 Task: Create Card Cybersecurity Review in Board Customer Feedback Management Best Practices to Workspace Accelerator Programs. Create Card Sociology Conference Review in Board Content Curation and Aggregation to Workspace Accelerator Programs. Create Card Cybersecurity Review in Board Employee Satisfaction and Retention Programs to Workspace Accelerator Programs
Action: Mouse moved to (303, 458)
Screenshot: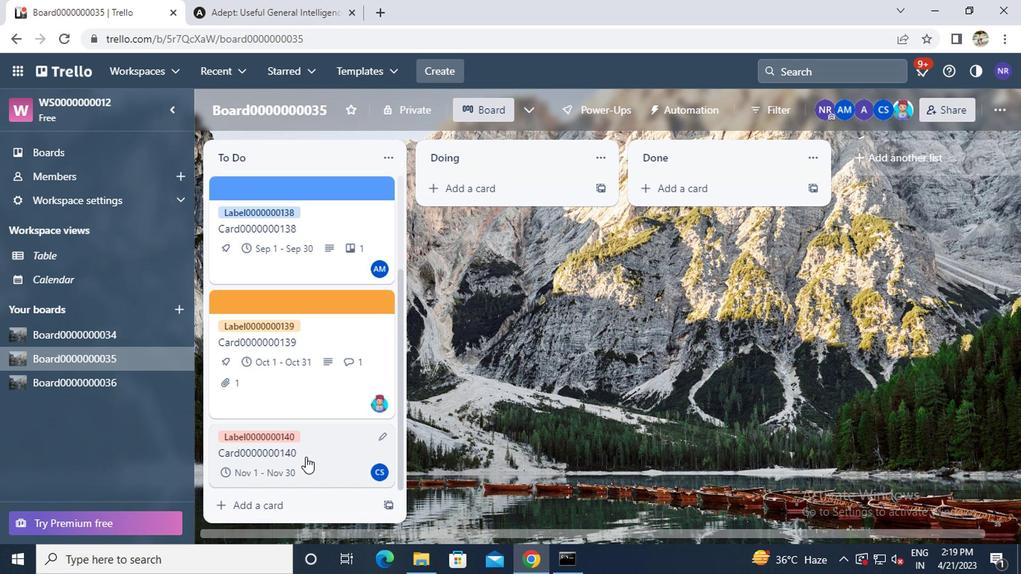 
Action: Mouse pressed left at (303, 458)
Screenshot: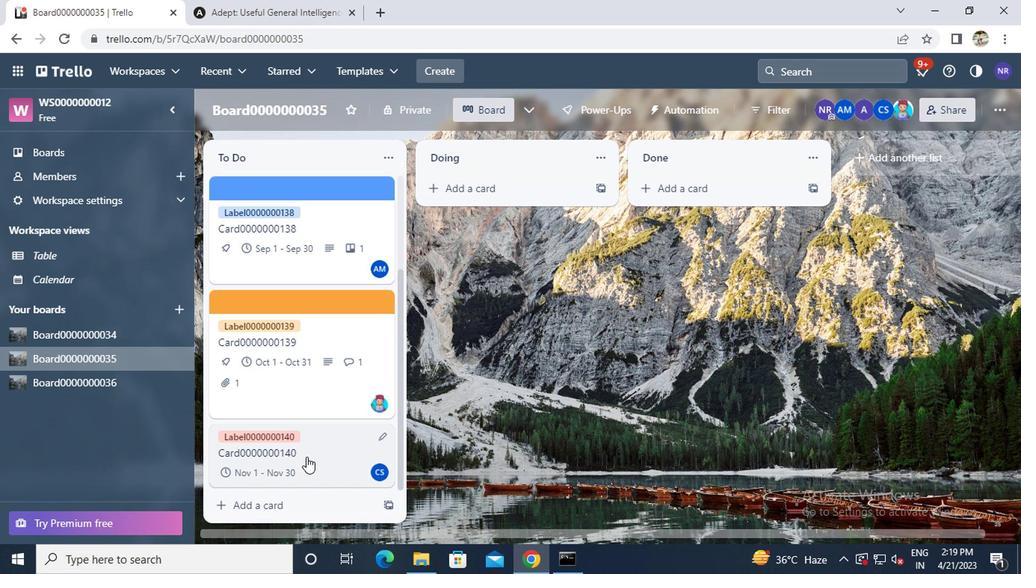 
Action: Mouse moved to (662, 361)
Screenshot: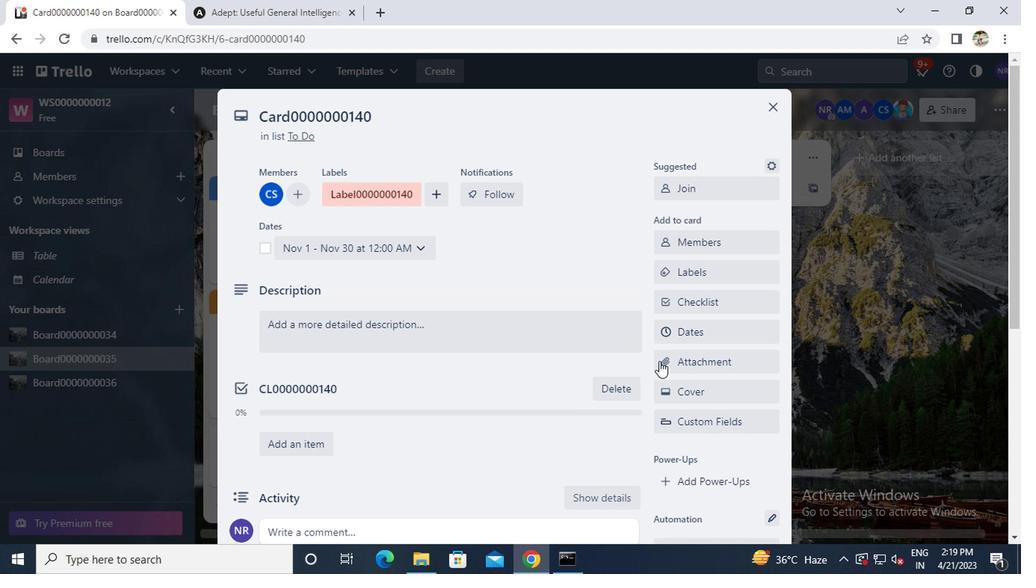 
Action: Mouse pressed left at (662, 361)
Screenshot: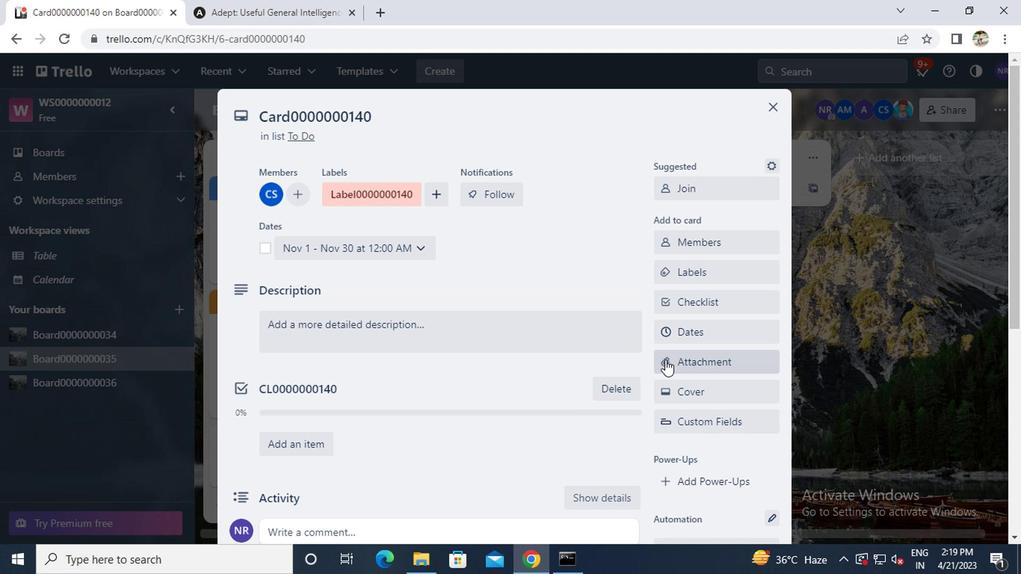 
Action: Mouse moved to (259, 1)
Screenshot: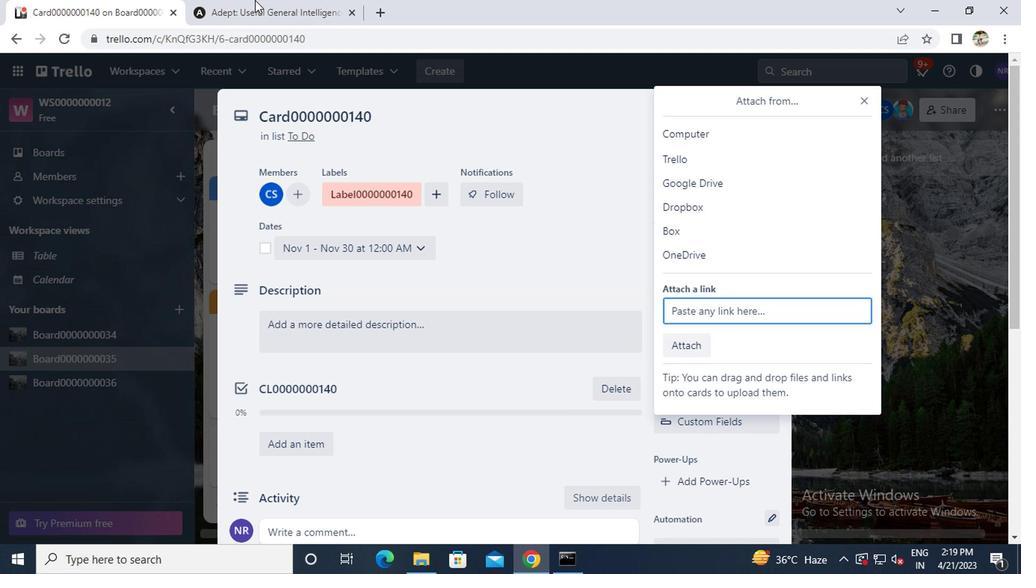 
Action: Mouse pressed left at (259, 2)
Screenshot: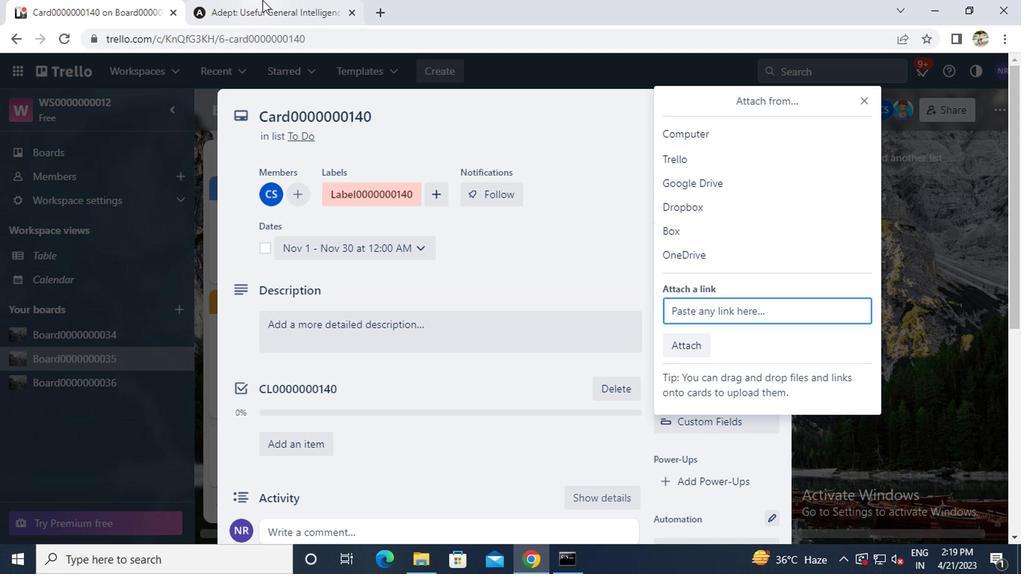
Action: Mouse moved to (276, 40)
Screenshot: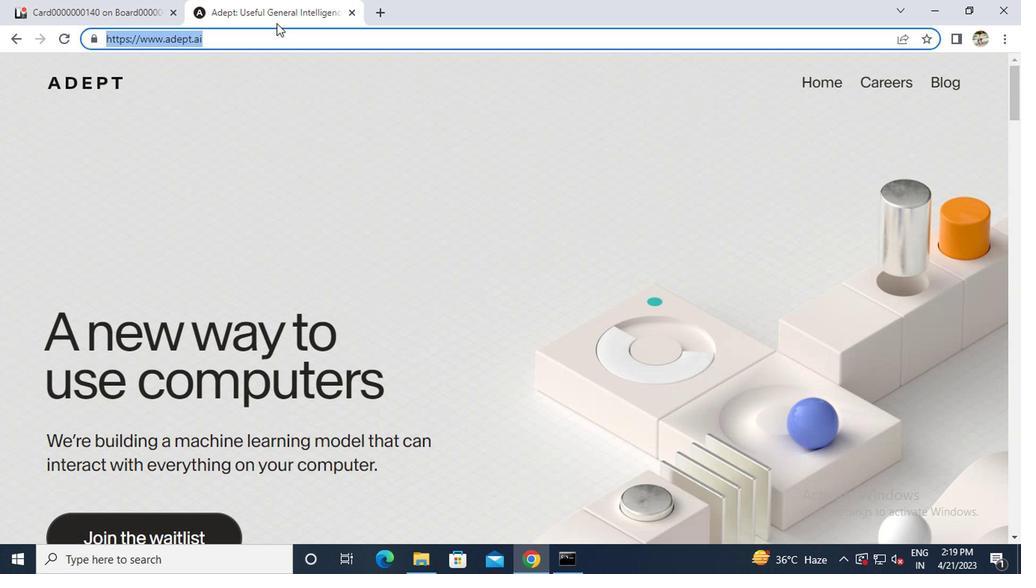 
Action: Key pressed ctrl+C
Screenshot: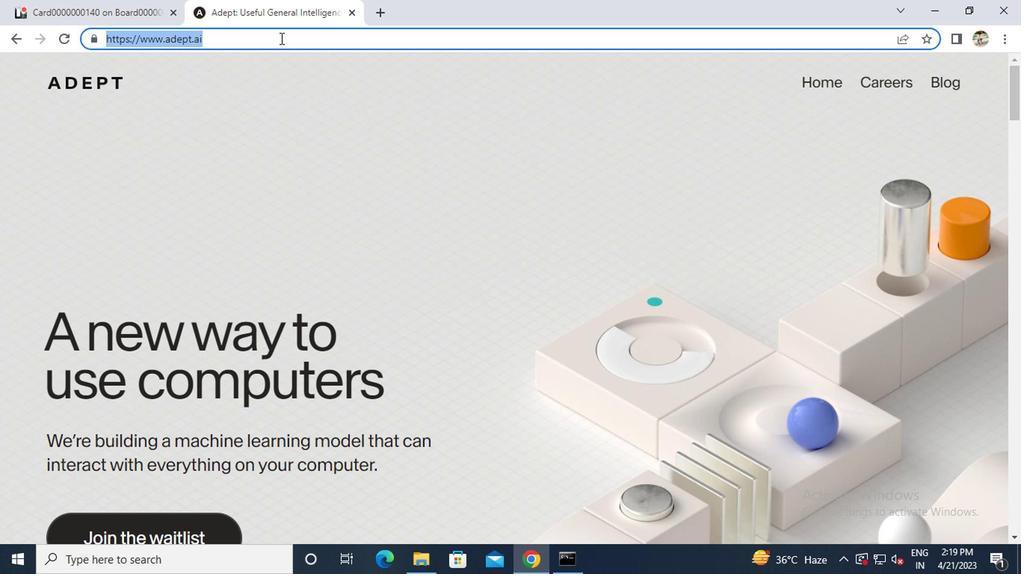 
Action: Mouse moved to (126, 2)
Screenshot: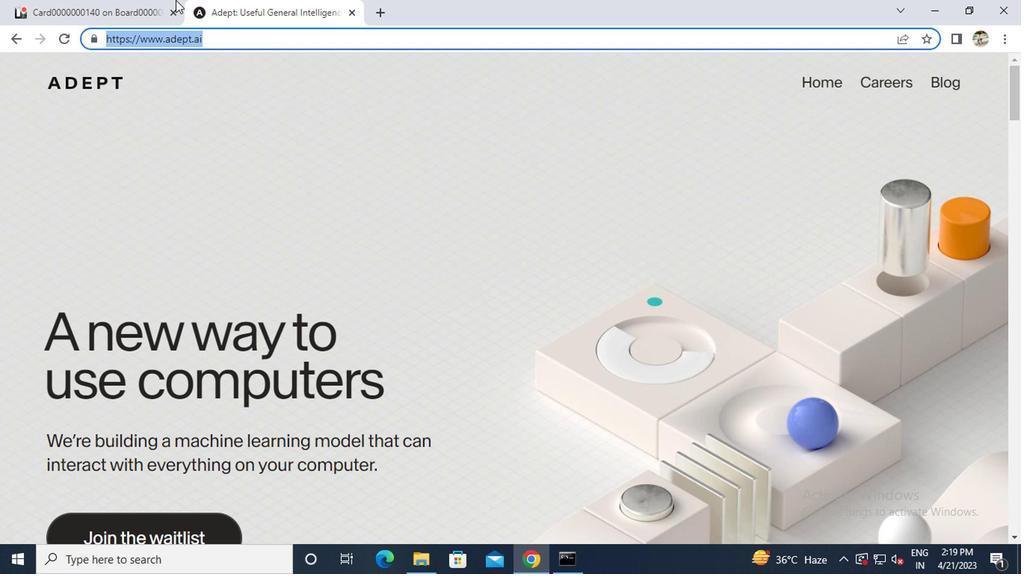 
Action: Mouse pressed left at (126, 2)
Screenshot: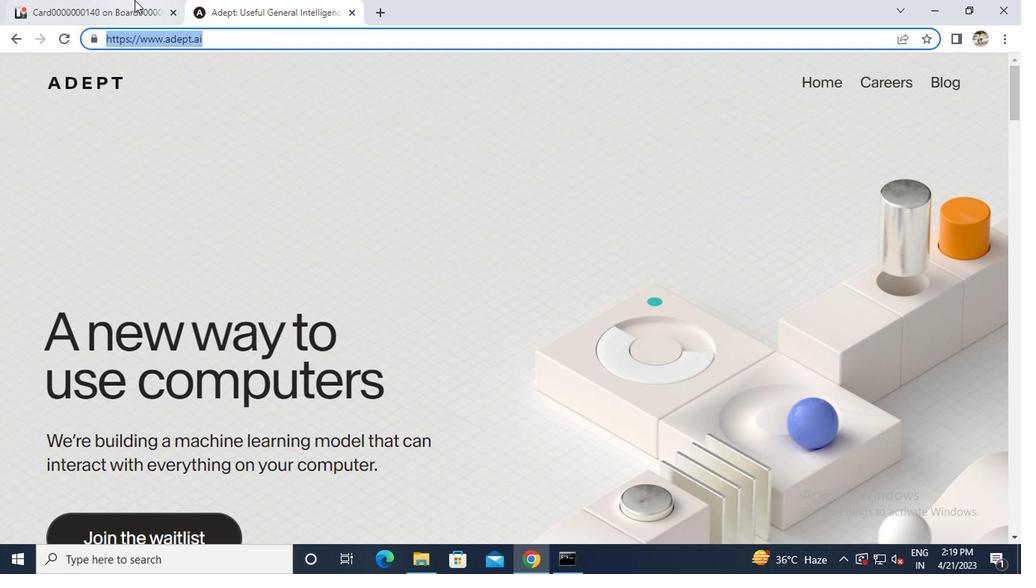 
Action: Mouse moved to (696, 312)
Screenshot: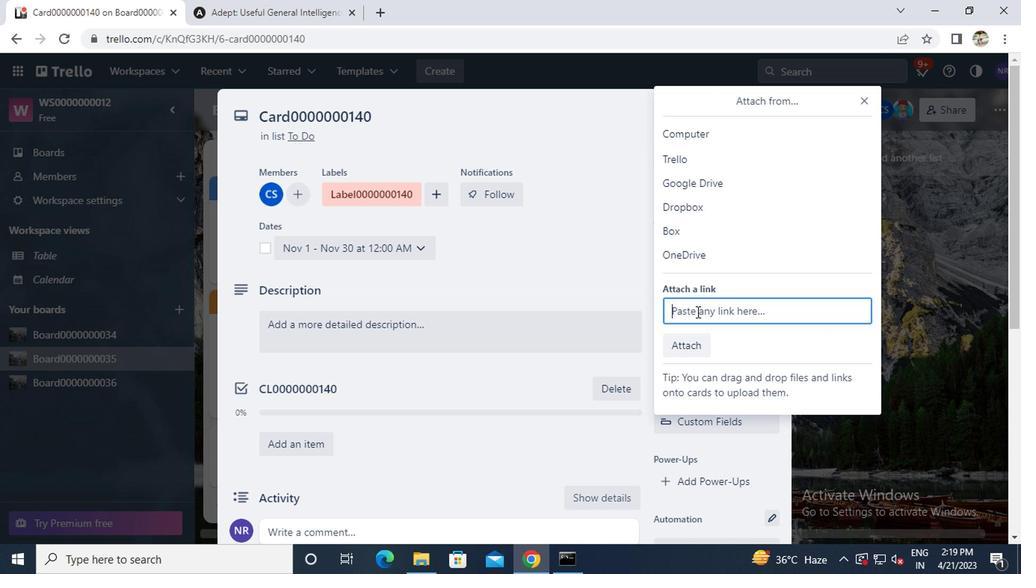 
Action: Mouse pressed left at (696, 312)
Screenshot: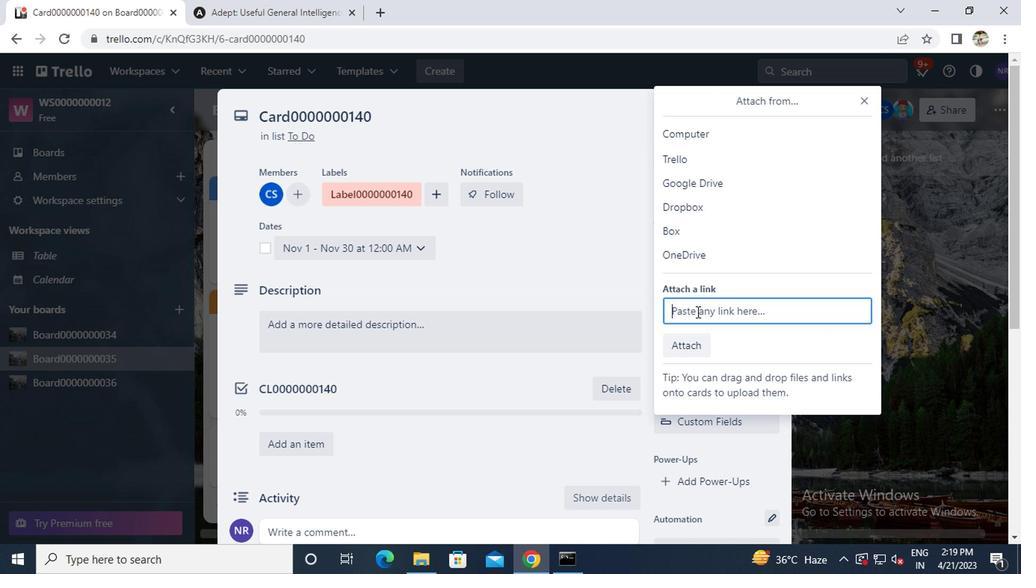 
Action: Mouse moved to (696, 312)
Screenshot: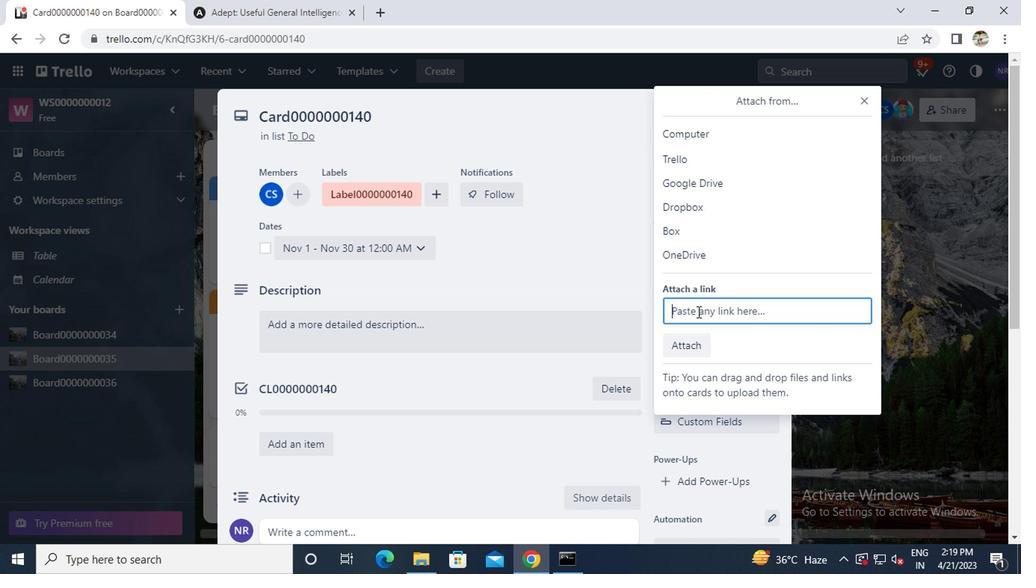 
Action: Key pressed ctrl+V
Screenshot: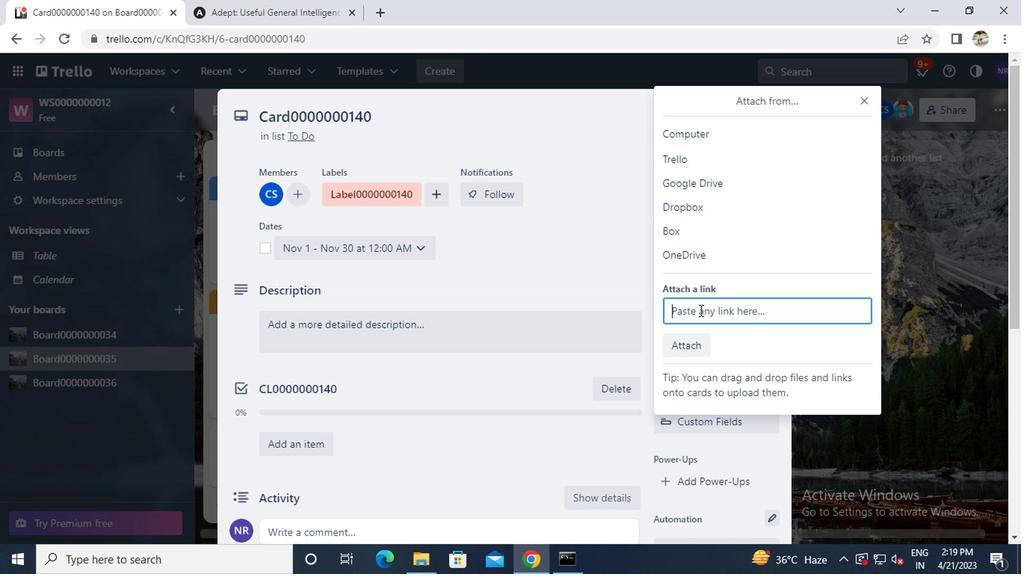 
Action: Mouse moved to (697, 355)
Screenshot: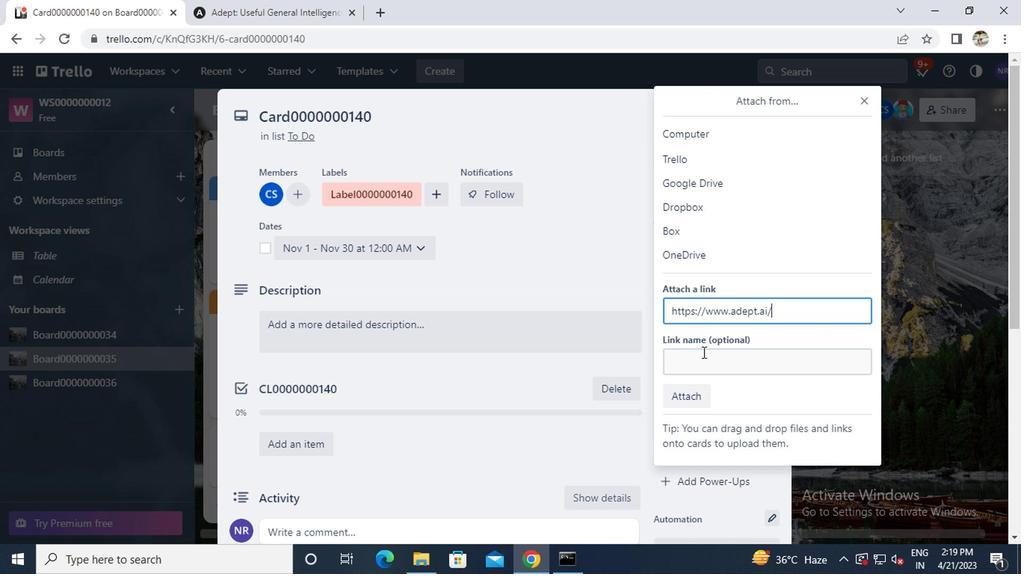 
Action: Mouse pressed left at (697, 355)
Screenshot: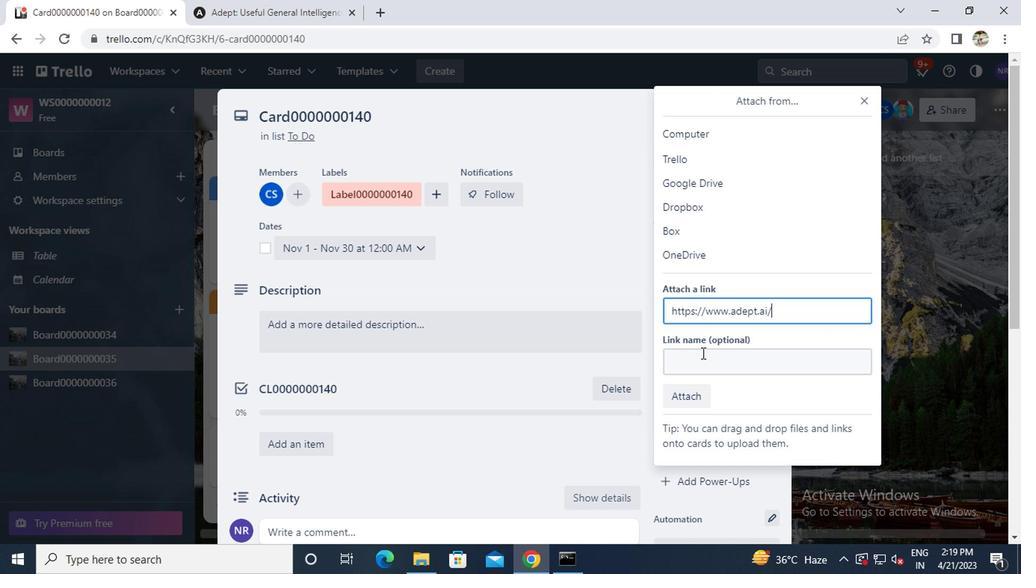 
Action: Key pressed a<Key.caps_lock>dept
Screenshot: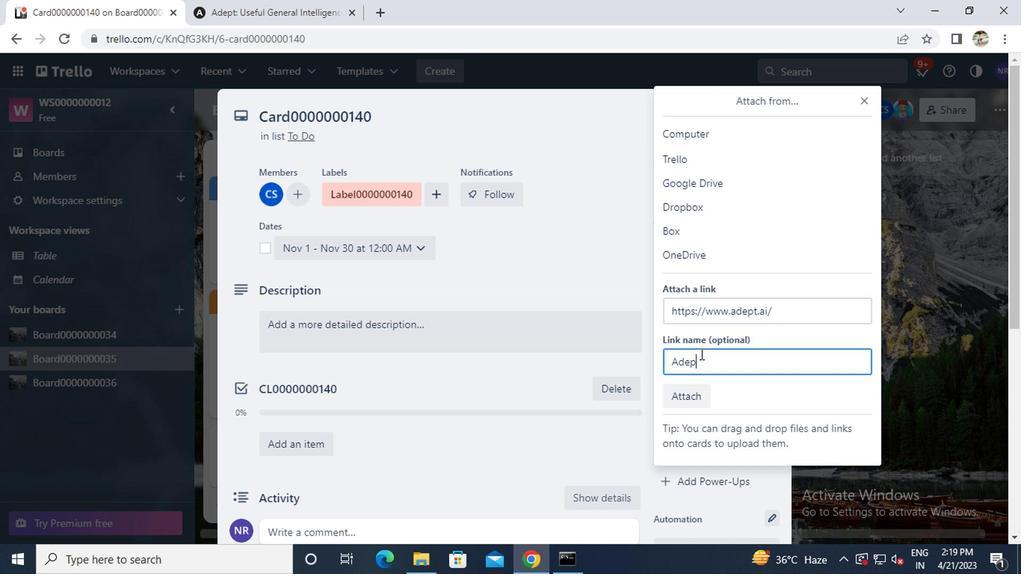
Action: Mouse moved to (683, 400)
Screenshot: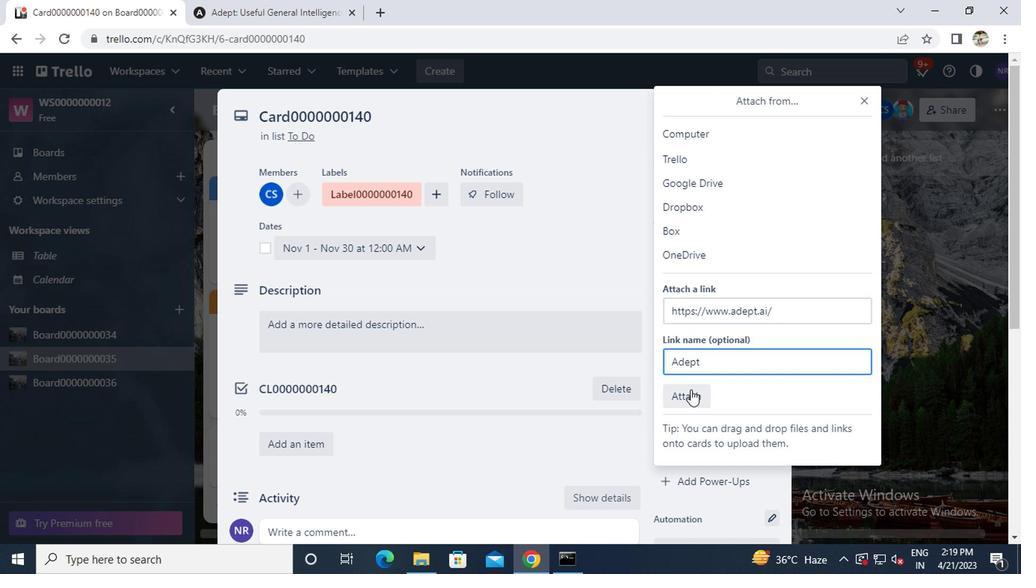 
Action: Mouse pressed left at (683, 400)
Screenshot: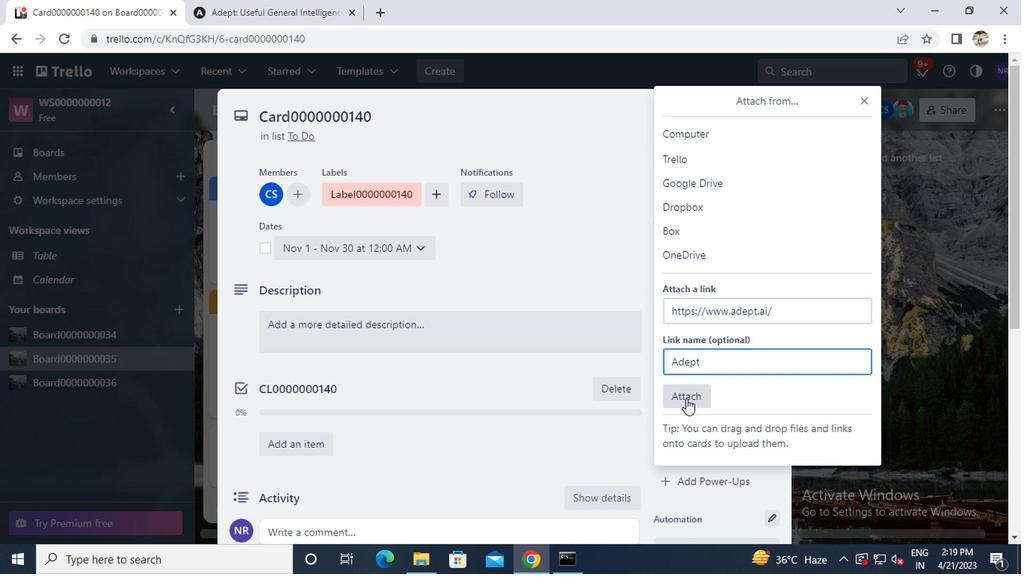 
Action: Mouse pressed left at (683, 400)
Screenshot: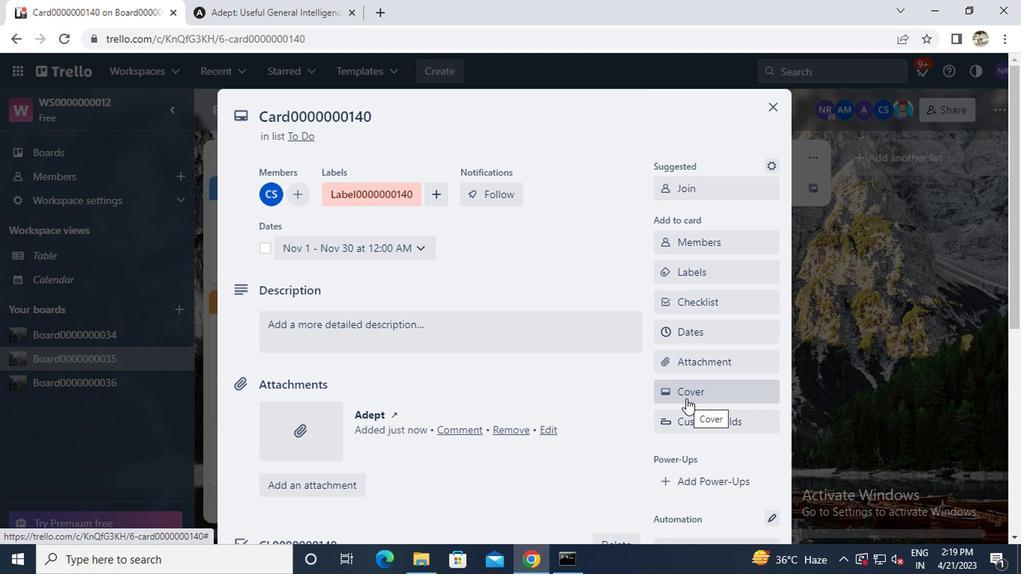 
Action: Mouse moved to (808, 242)
Screenshot: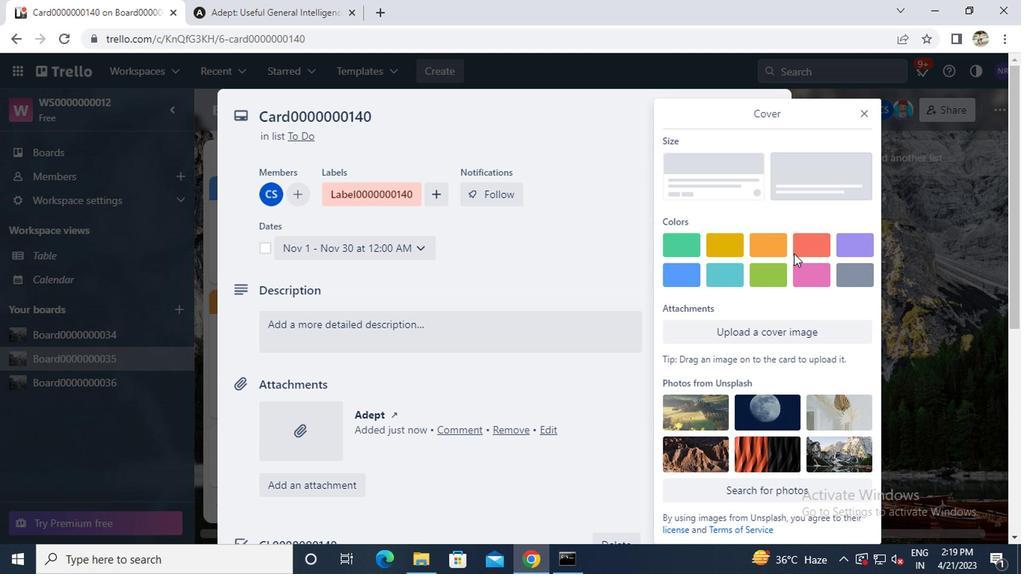 
Action: Mouse pressed left at (808, 242)
Screenshot: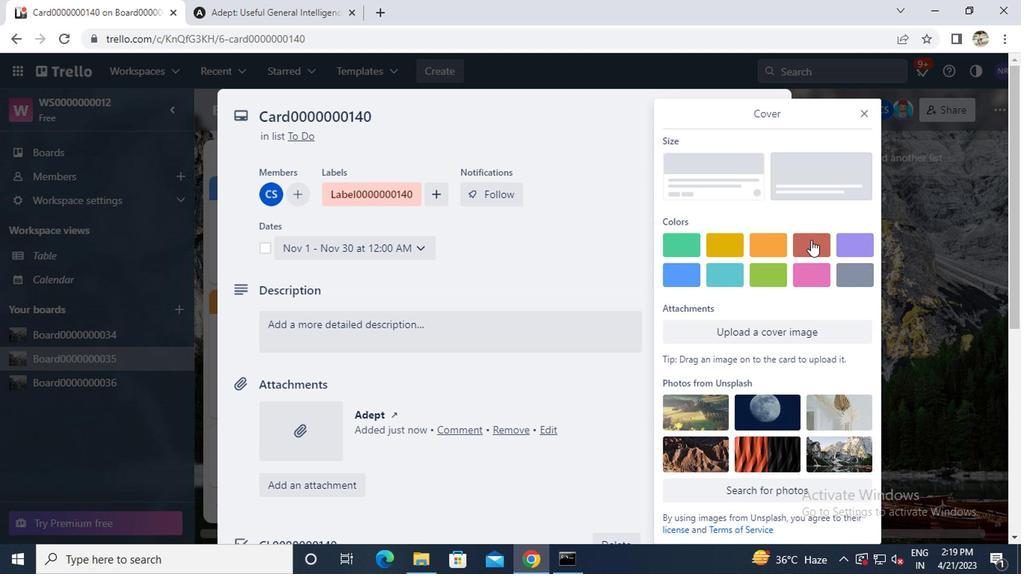 
Action: Mouse moved to (857, 105)
Screenshot: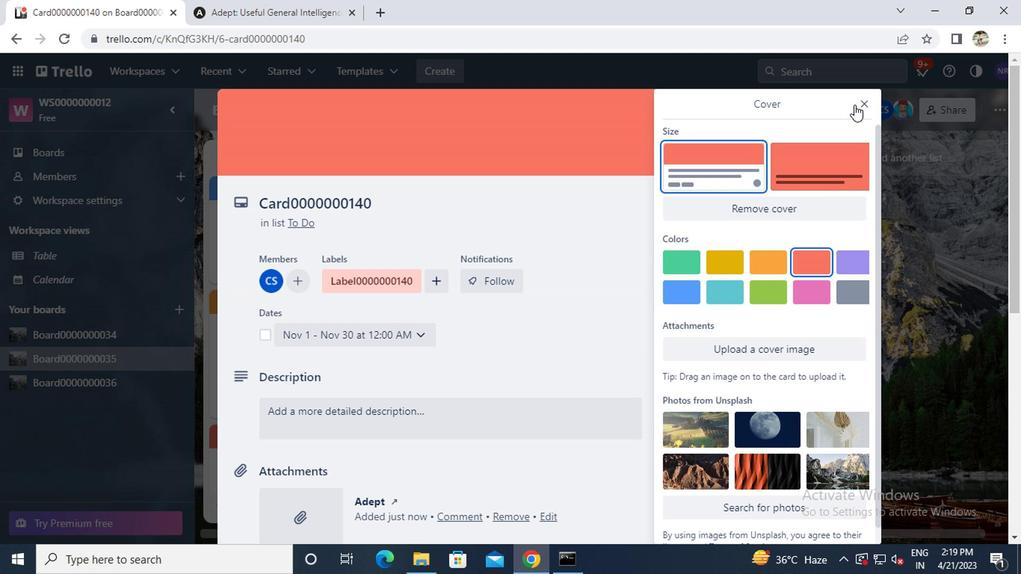 
Action: Mouse pressed left at (857, 105)
Screenshot: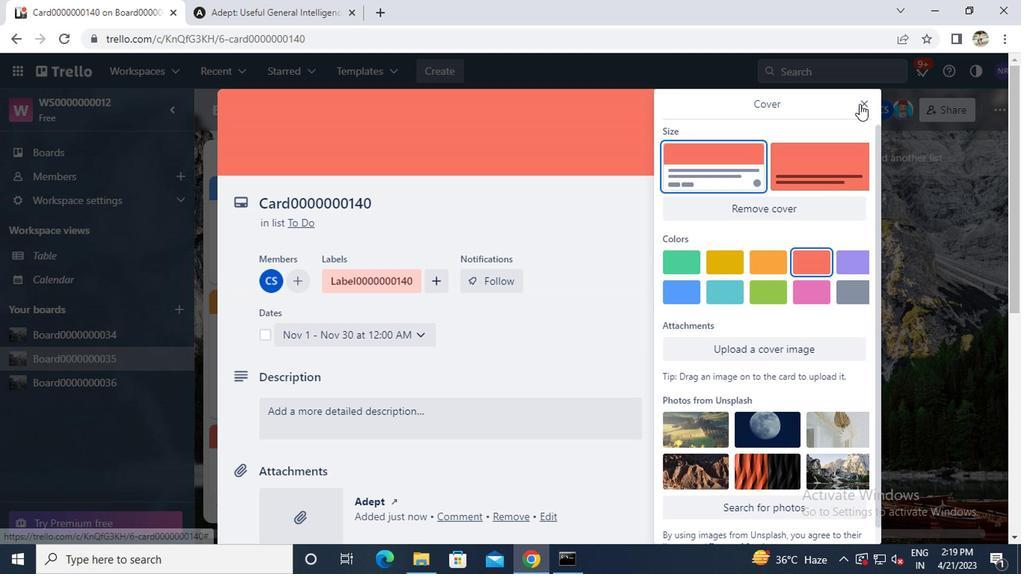 
Action: Mouse moved to (668, 343)
Screenshot: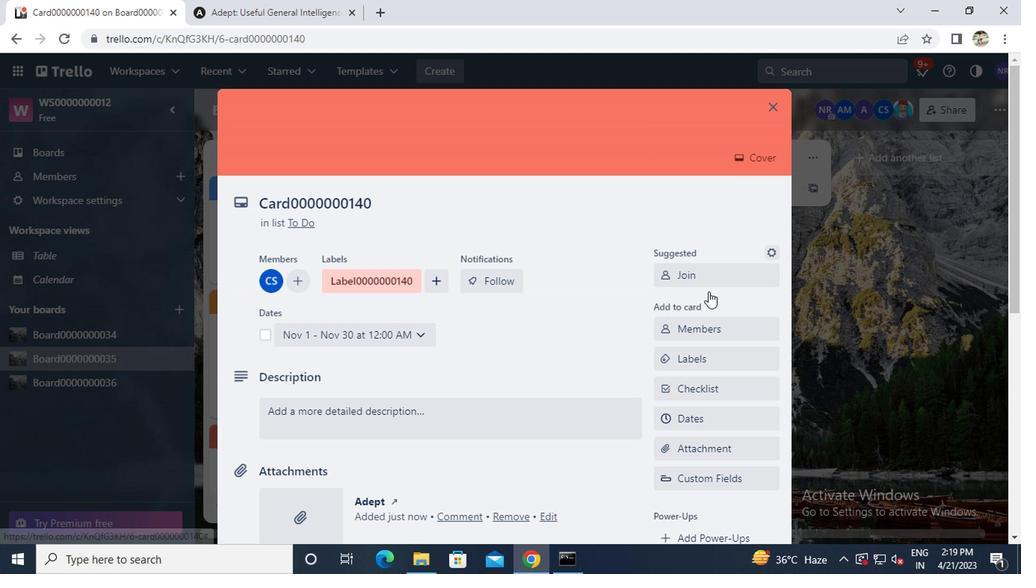 
Action: Mouse scrolled (668, 342) with delta (0, -1)
Screenshot: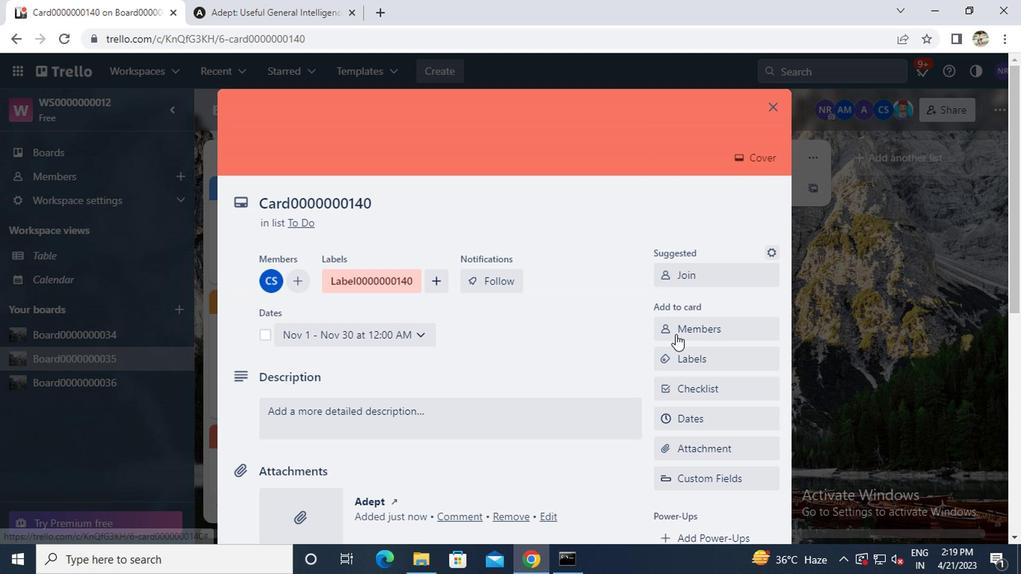 
Action: Mouse scrolled (668, 342) with delta (0, -1)
Screenshot: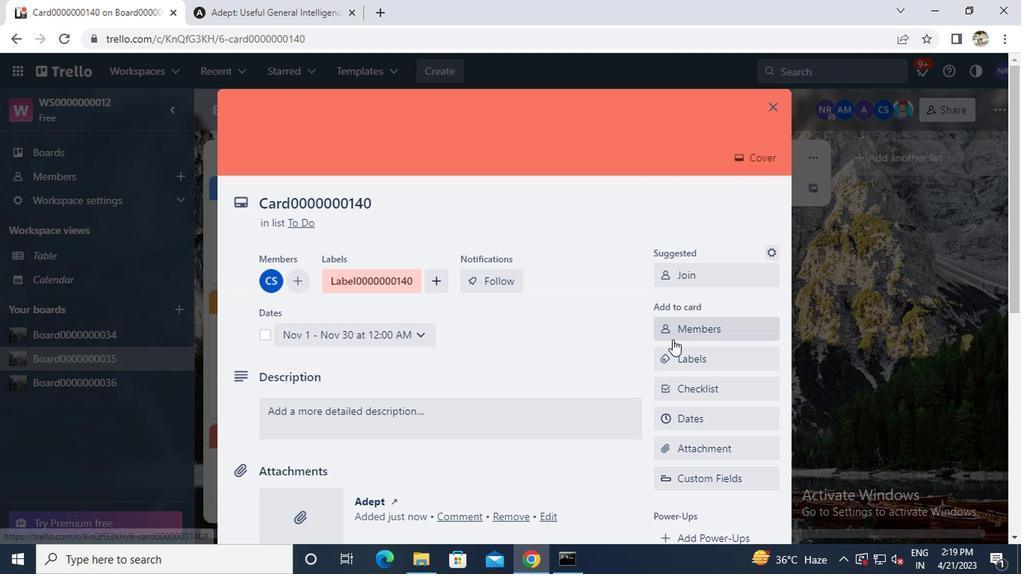 
Action: Mouse moved to (670, 343)
Screenshot: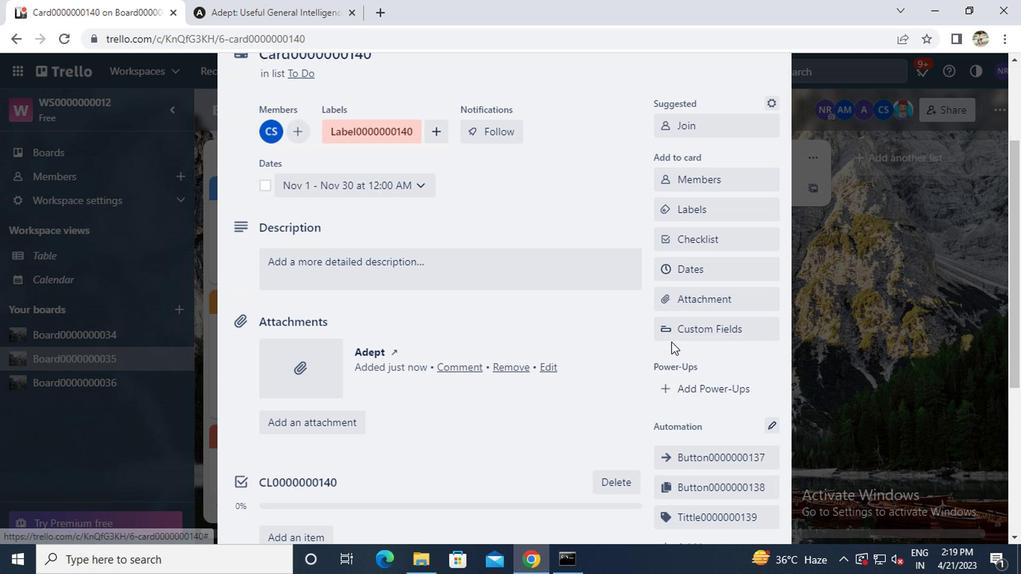 
Action: Mouse scrolled (670, 342) with delta (0, -1)
Screenshot: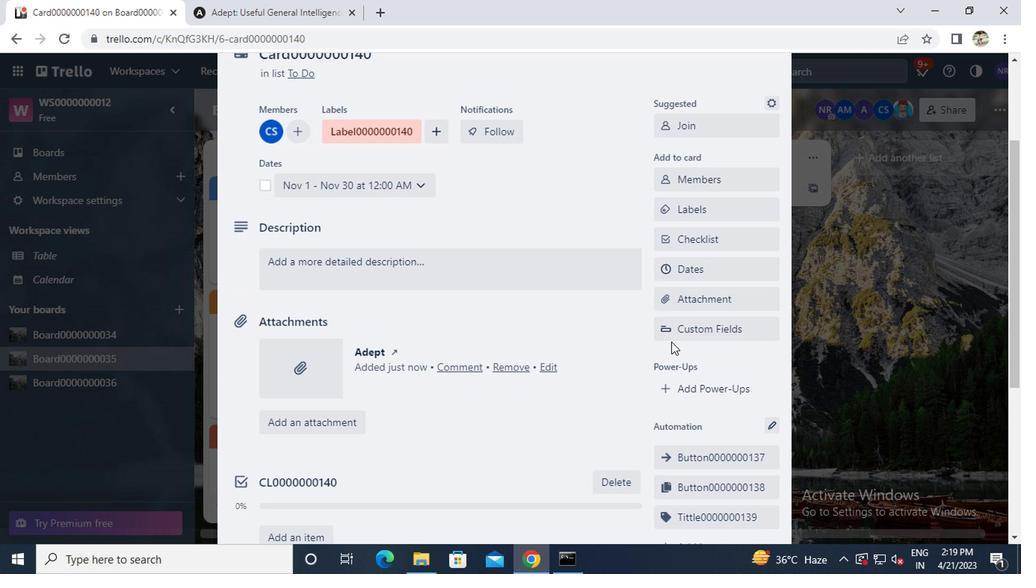 
Action: Mouse scrolled (670, 342) with delta (0, -1)
Screenshot: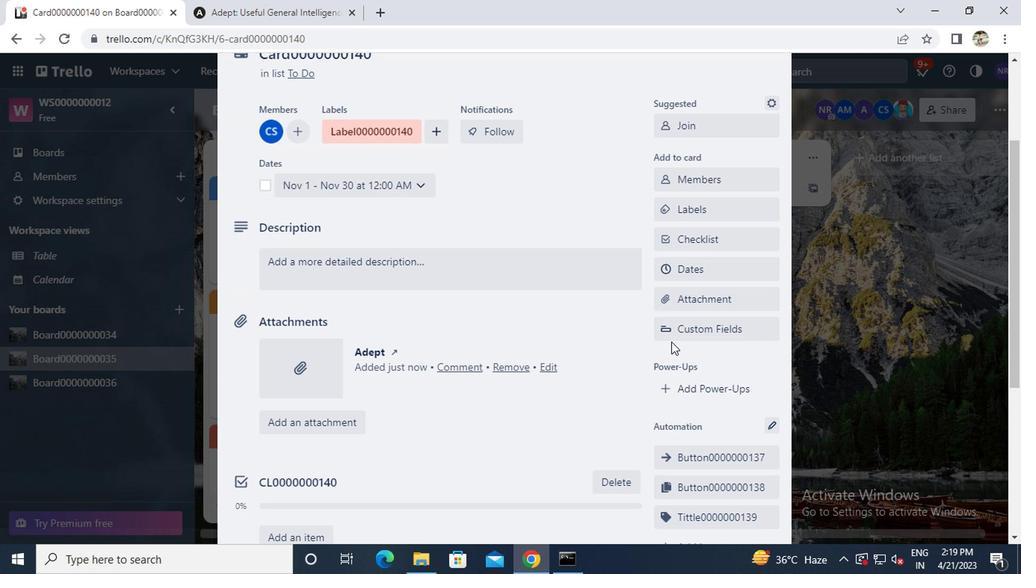 
Action: Mouse moved to (674, 399)
Screenshot: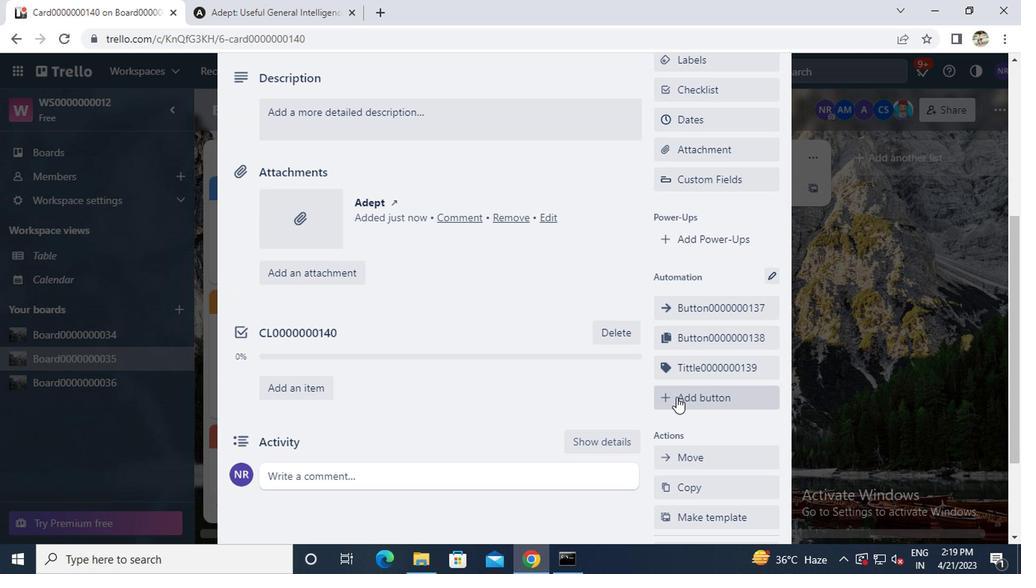 
Action: Mouse pressed left at (674, 399)
Screenshot: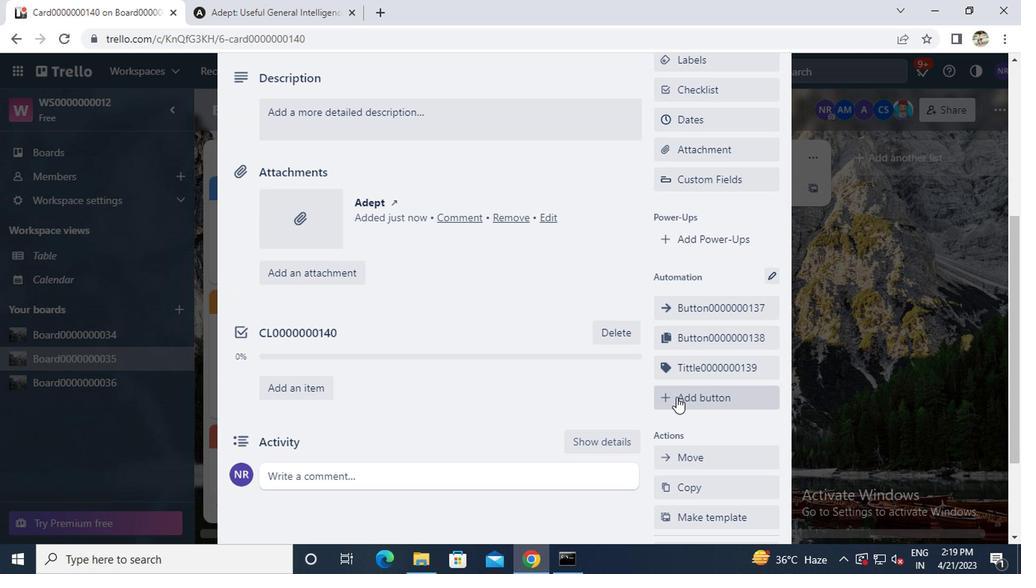 
Action: Mouse moved to (698, 268)
Screenshot: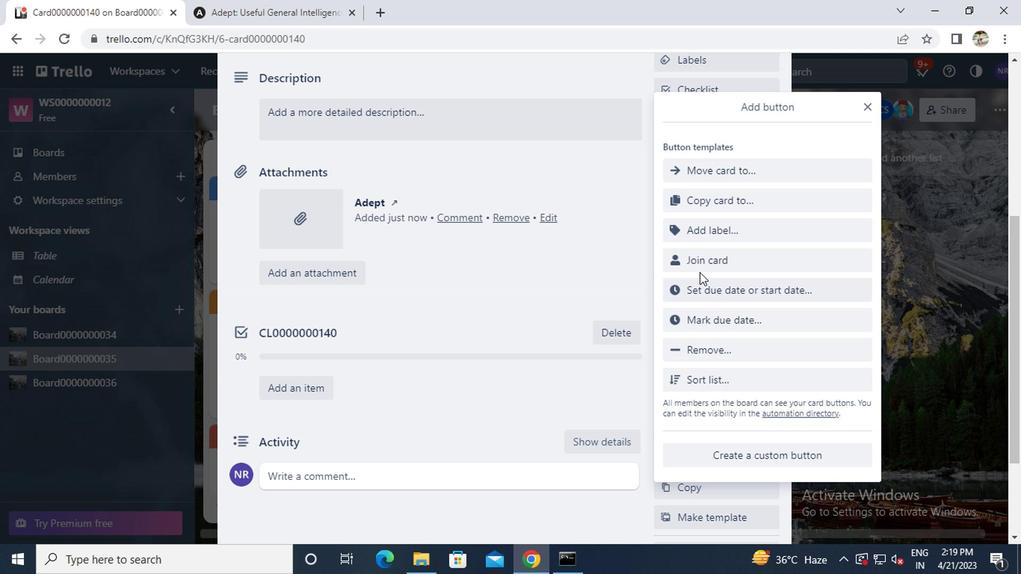 
Action: Mouse pressed left at (698, 268)
Screenshot: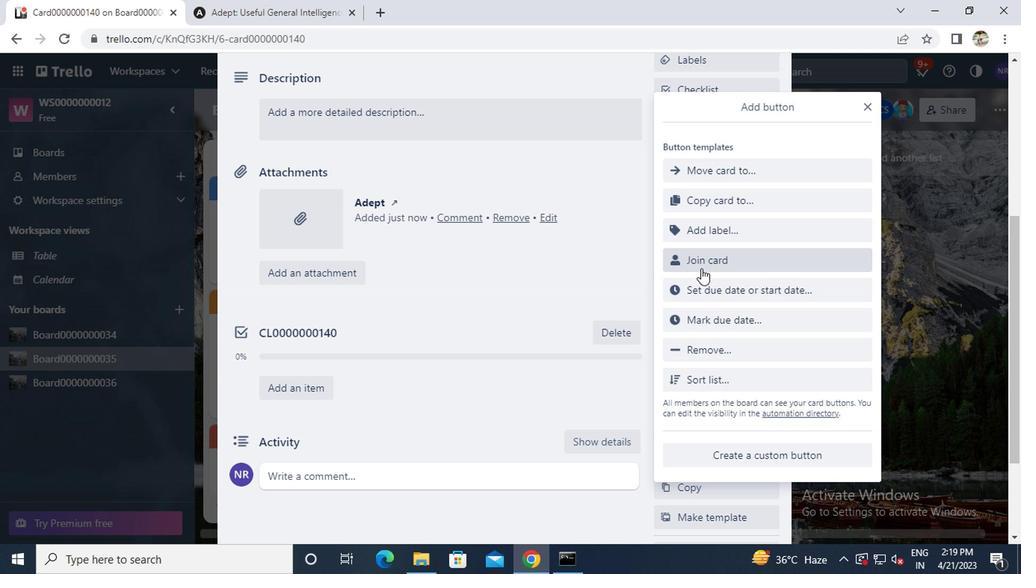 
Action: Key pressed <Key.caps_lock>b<Key.caps_lock>utton0000000140
Screenshot: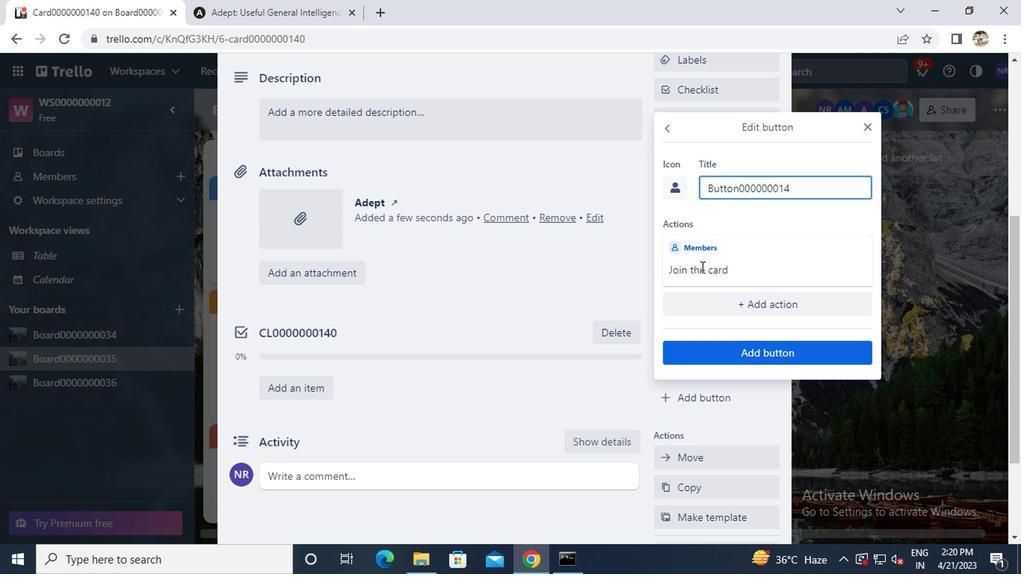 
Action: Mouse moved to (721, 349)
Screenshot: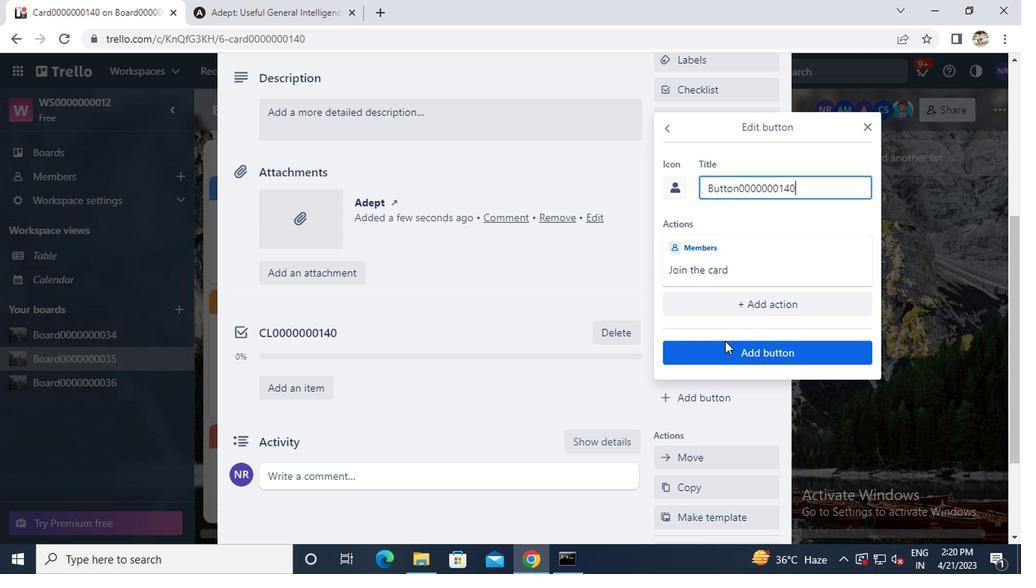 
Action: Mouse pressed left at (721, 349)
Screenshot: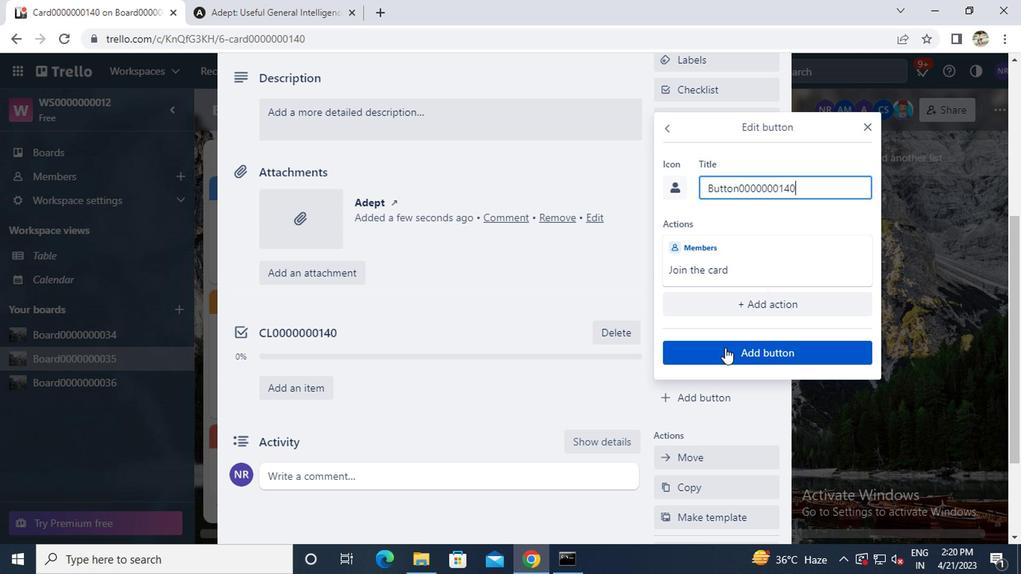 
Action: Mouse moved to (515, 133)
Screenshot: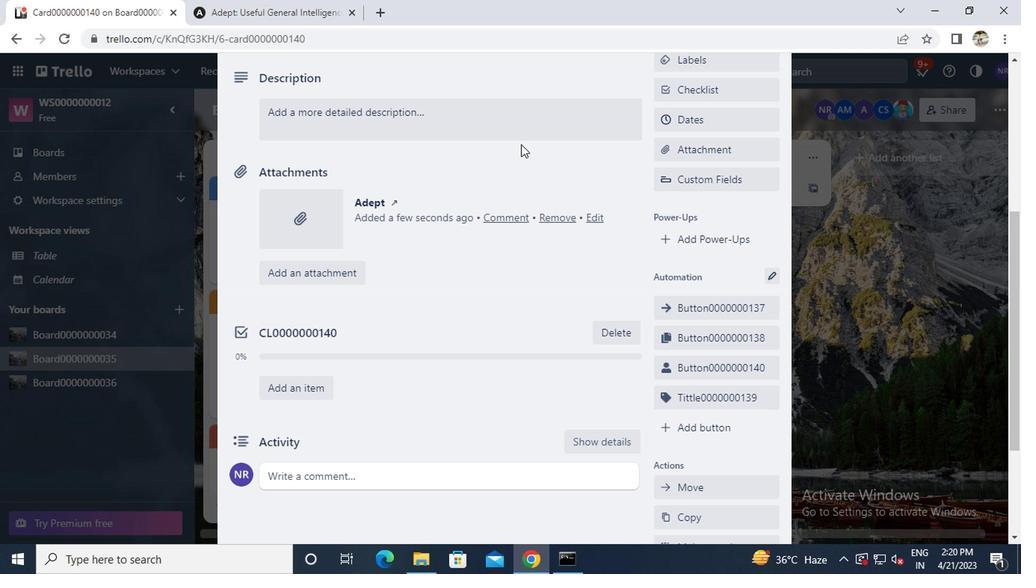 
Action: Mouse pressed left at (515, 133)
Screenshot: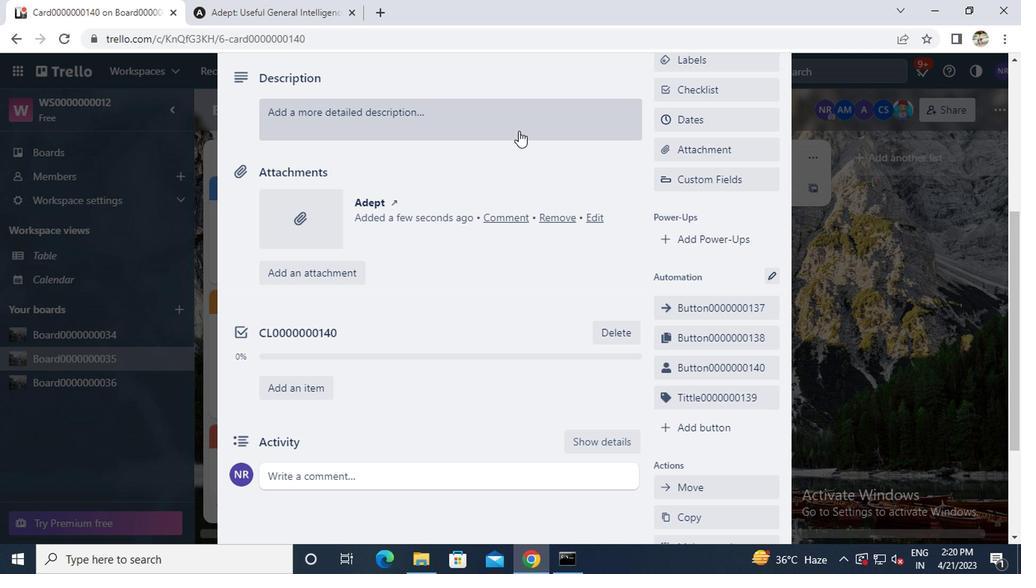 
Action: Key pressed <Key.caps_lock>ds0000000140
Screenshot: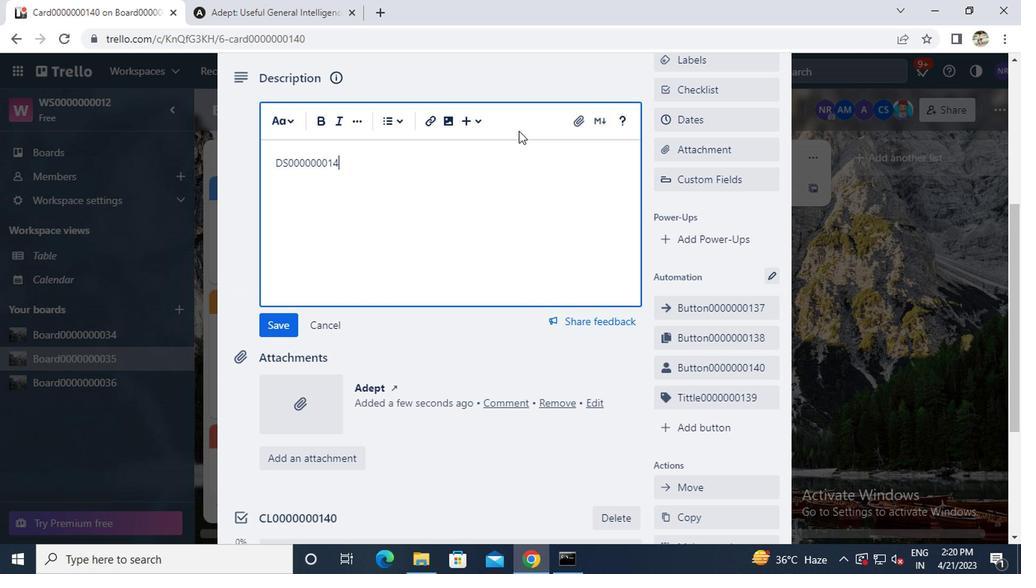 
Action: Mouse moved to (288, 325)
Screenshot: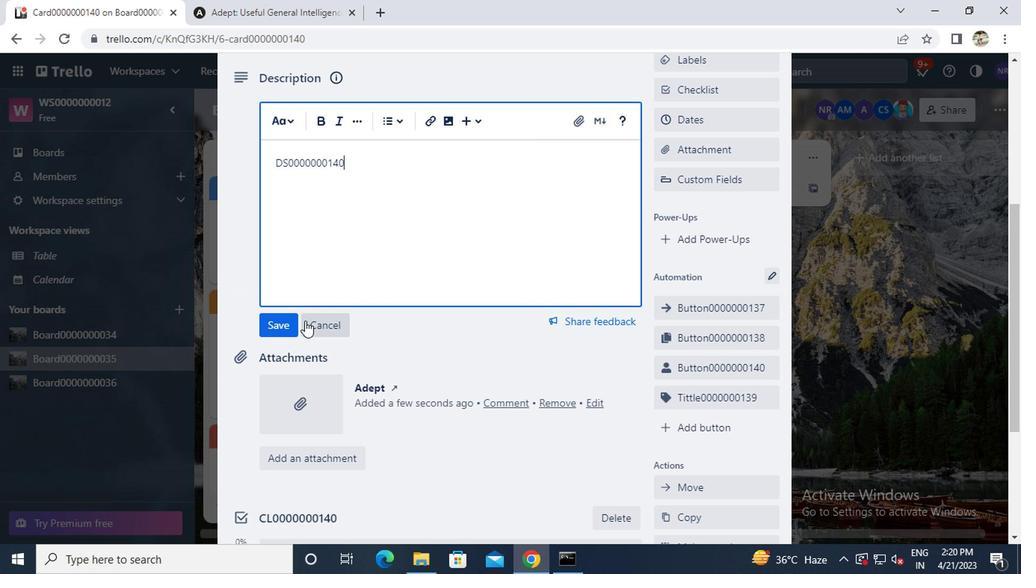 
Action: Mouse pressed left at (288, 325)
Screenshot: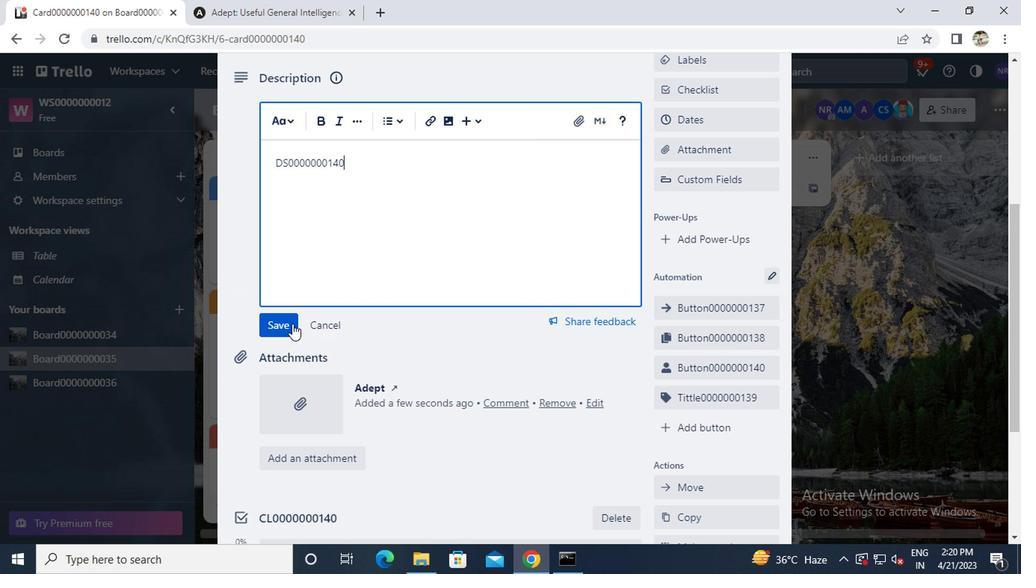 
Action: Mouse moved to (290, 329)
Screenshot: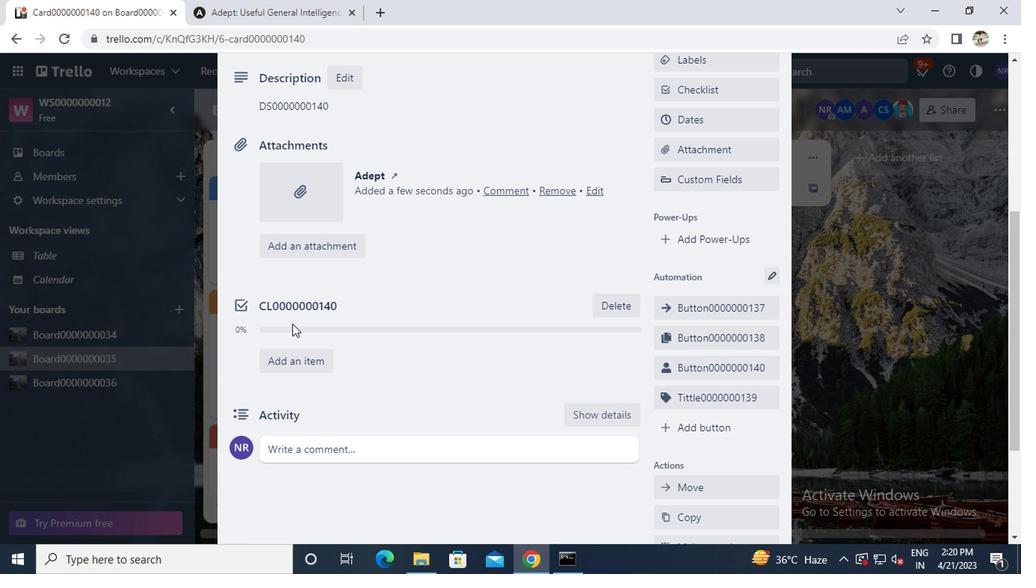 
Action: Mouse scrolled (290, 328) with delta (0, -1)
Screenshot: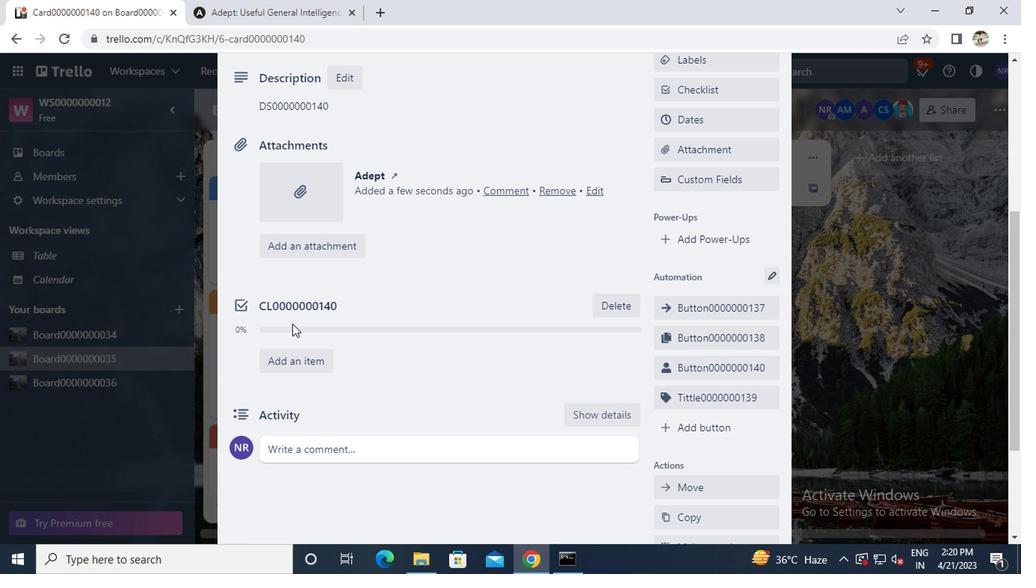 
Action: Mouse scrolled (290, 328) with delta (0, -1)
Screenshot: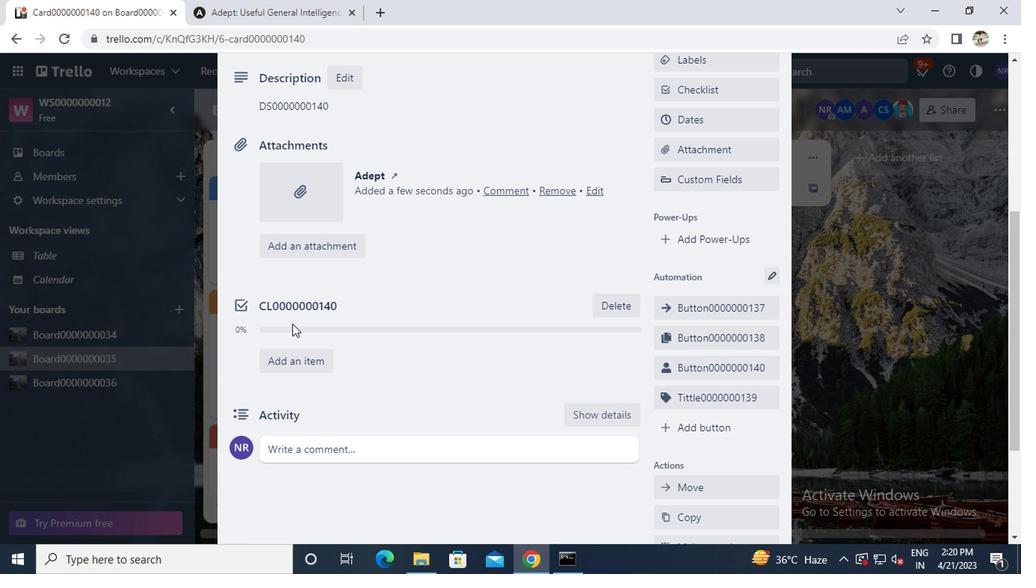 
Action: Mouse moved to (295, 306)
Screenshot: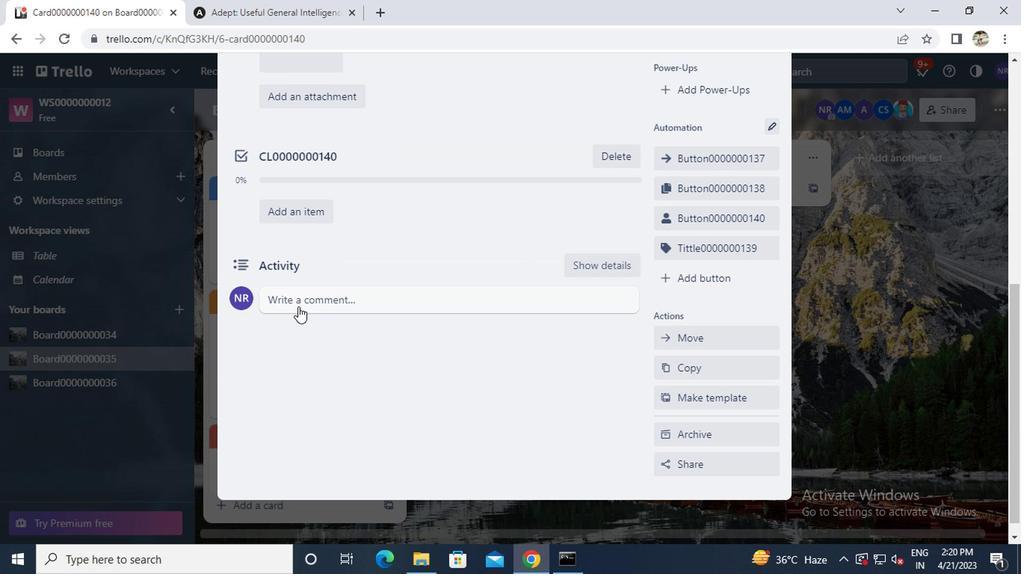 
Action: Mouse pressed left at (295, 306)
Screenshot: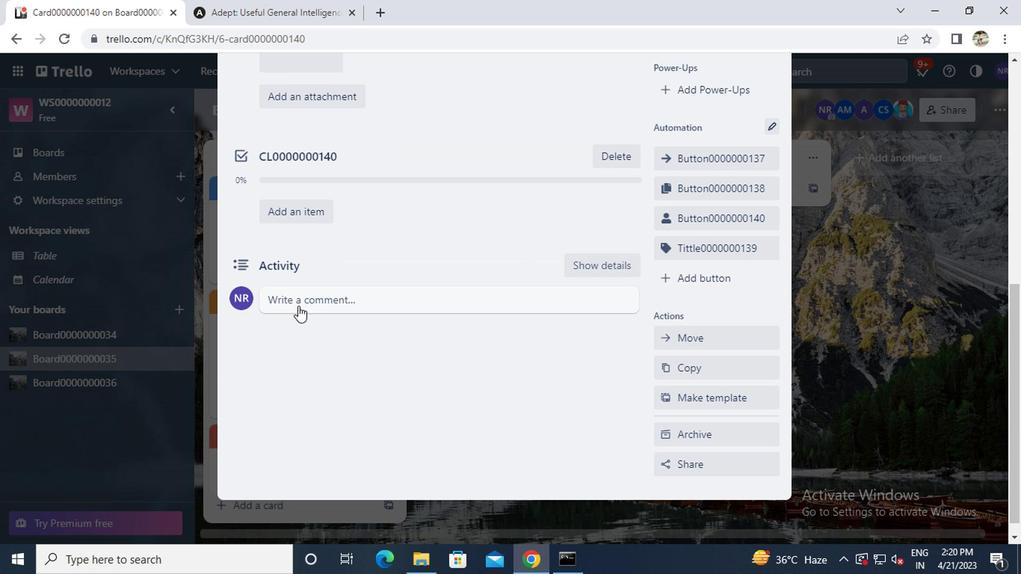 
Action: Key pressed cm0000000140
Screenshot: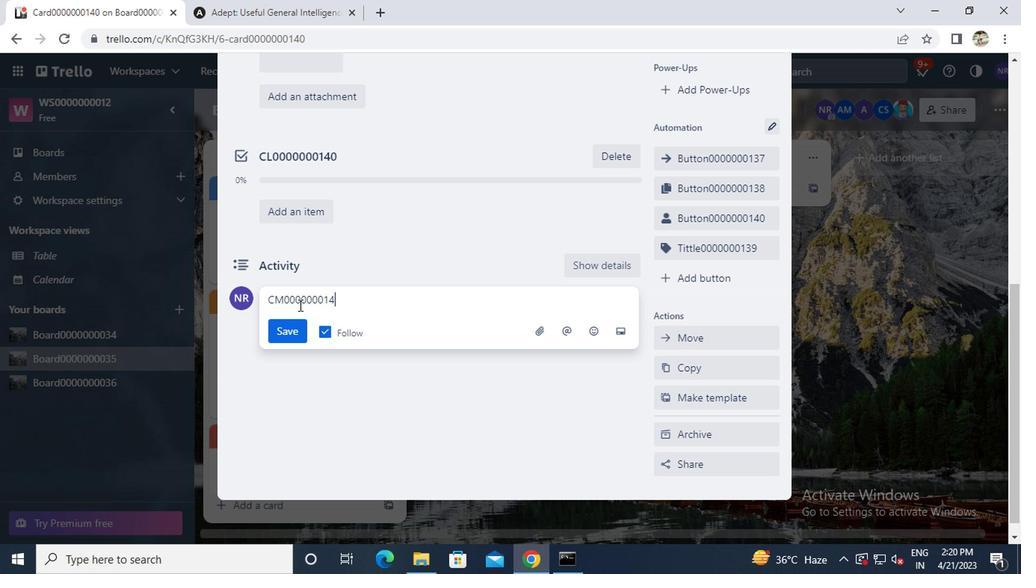 
Action: Mouse moved to (288, 326)
Screenshot: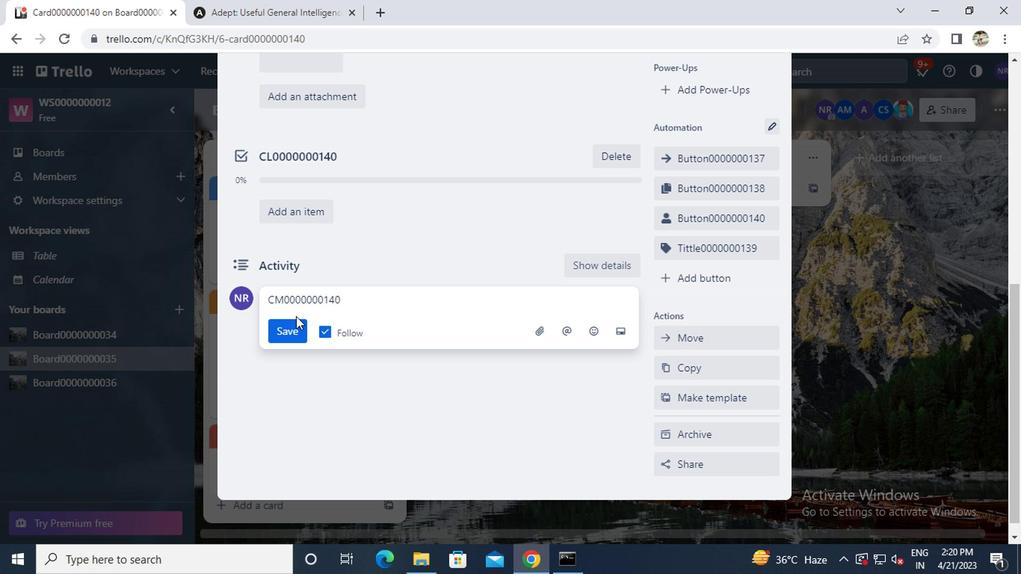
Action: Mouse pressed left at (288, 326)
Screenshot: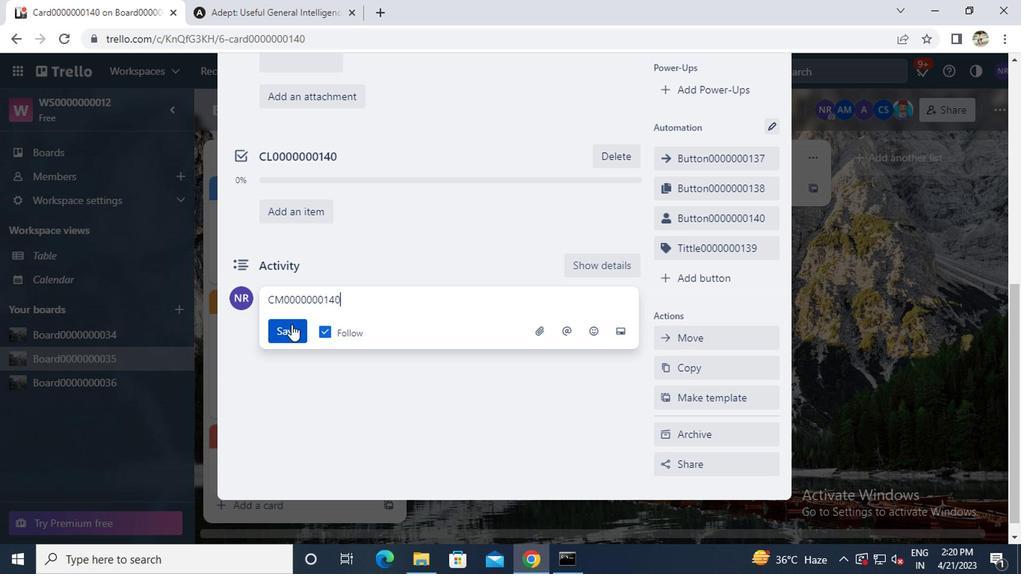 
Action: Mouse scrolled (288, 327) with delta (0, 1)
Screenshot: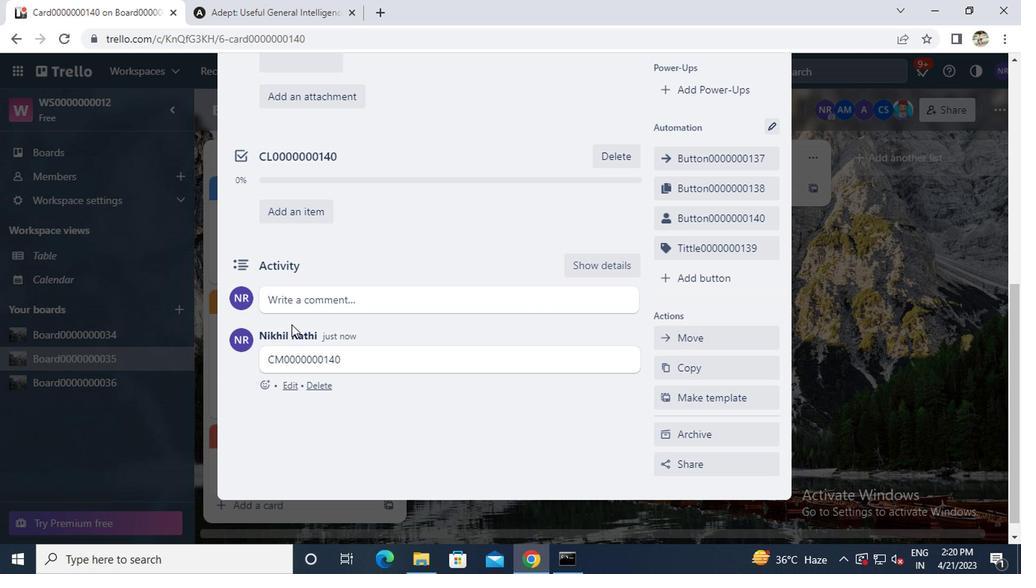 
Action: Mouse scrolled (288, 327) with delta (0, 1)
Screenshot: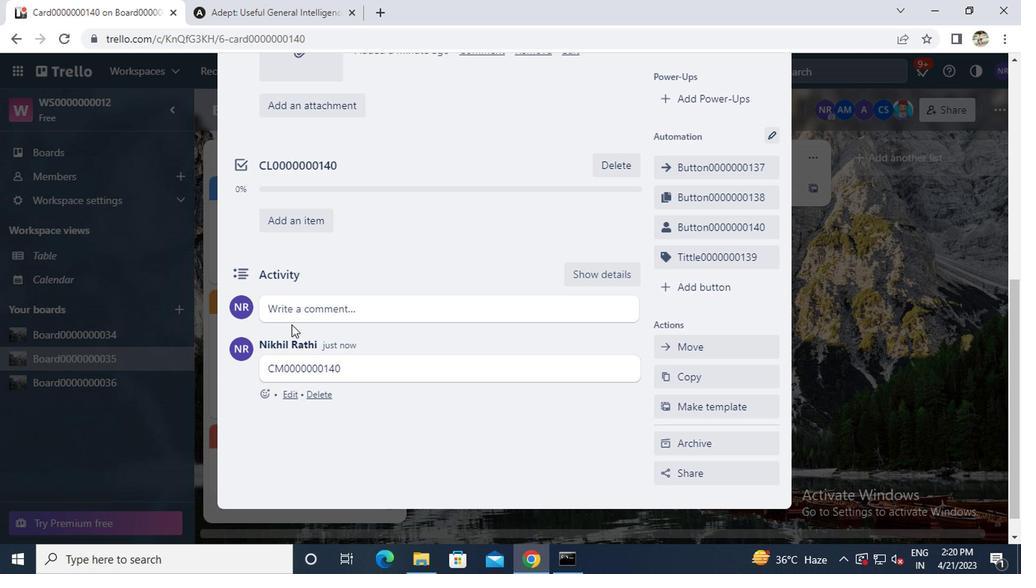 
Action: Mouse scrolled (288, 327) with delta (0, 1)
Screenshot: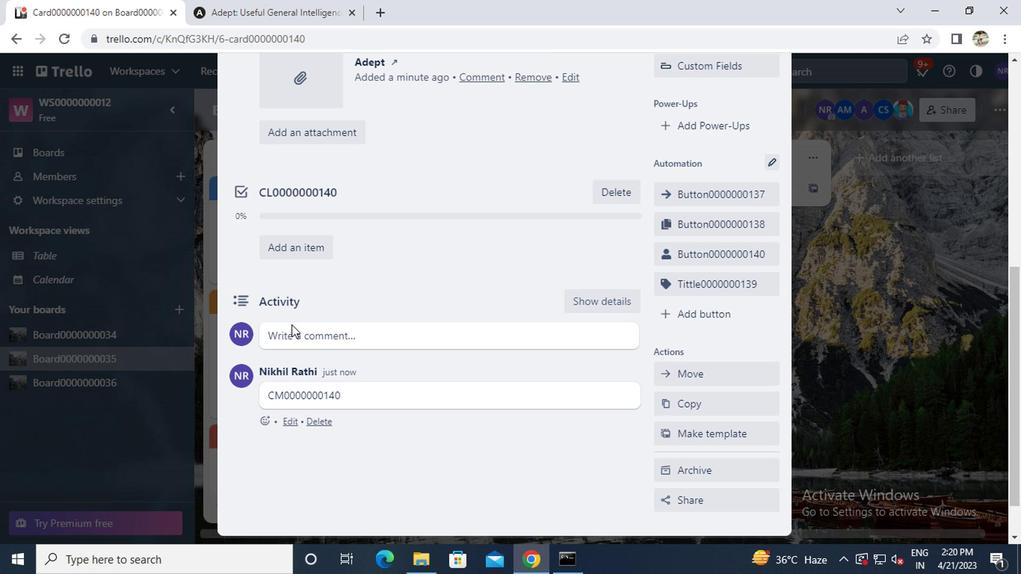 
Action: Mouse scrolled (288, 327) with delta (0, 1)
Screenshot: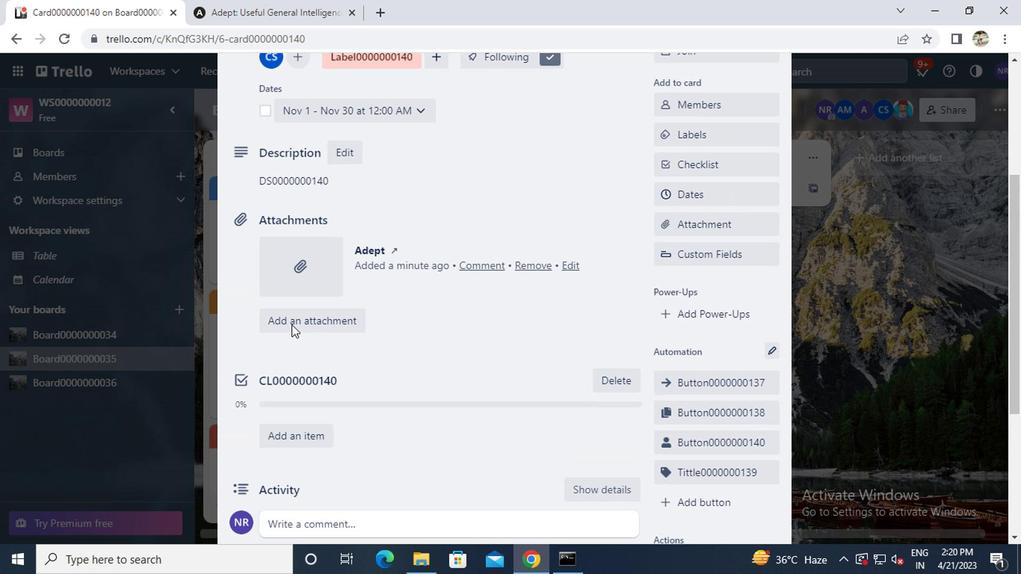 
Action: Mouse scrolled (288, 327) with delta (0, 1)
Screenshot: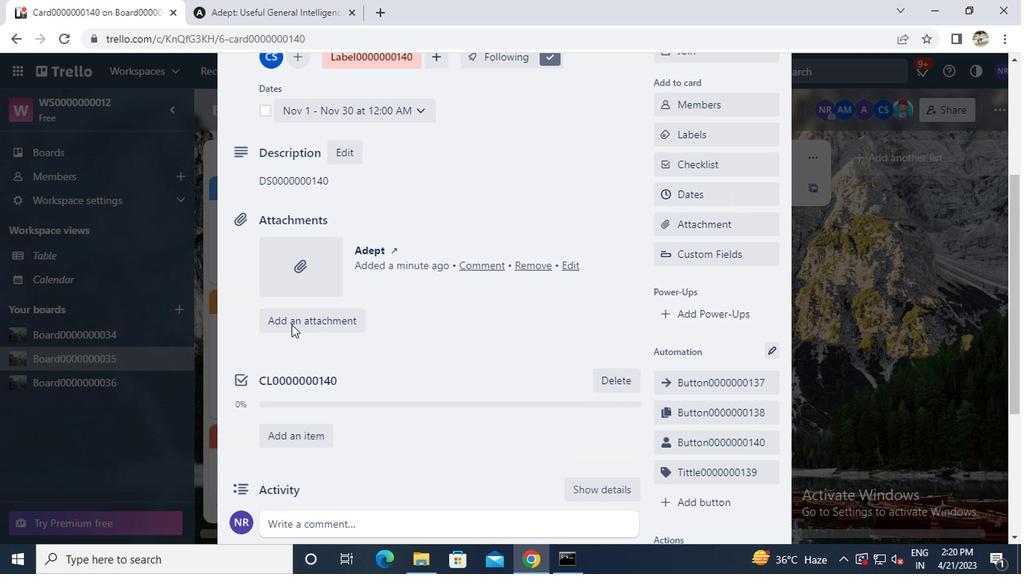 
Action: Mouse scrolled (288, 327) with delta (0, 1)
Screenshot: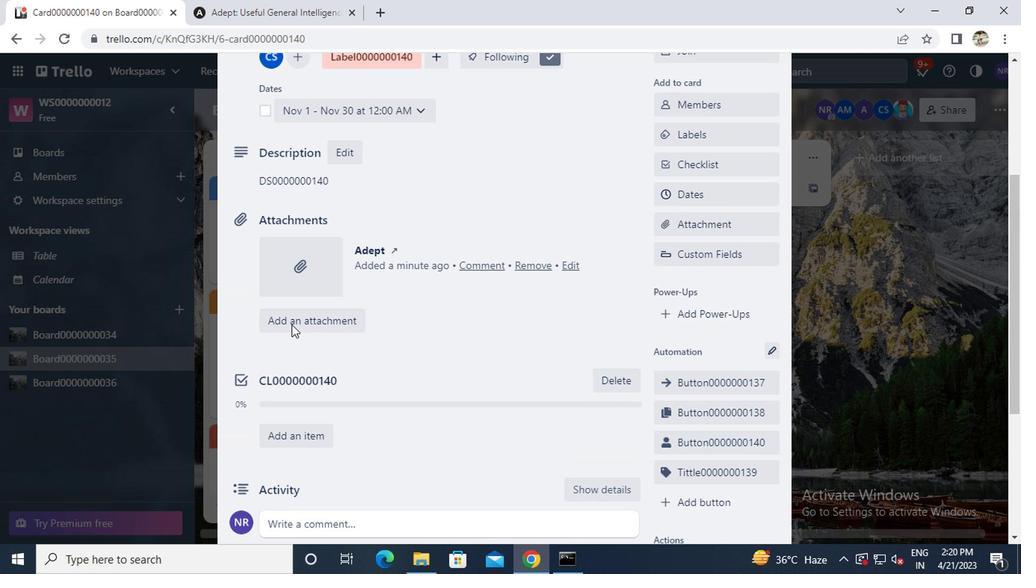 
Action: Mouse scrolled (288, 327) with delta (0, 1)
Screenshot: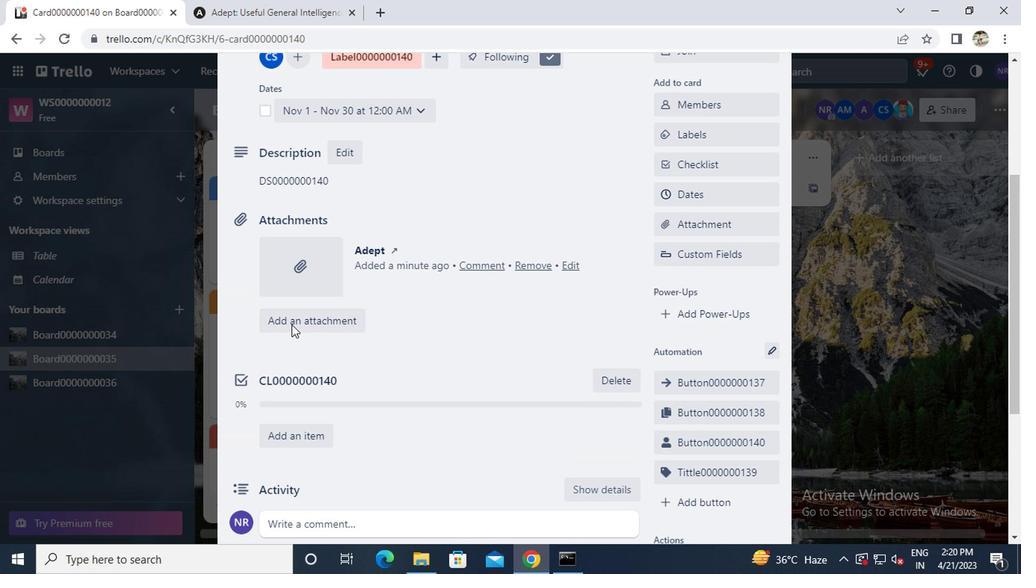 
Action: Mouse moved to (769, 109)
Screenshot: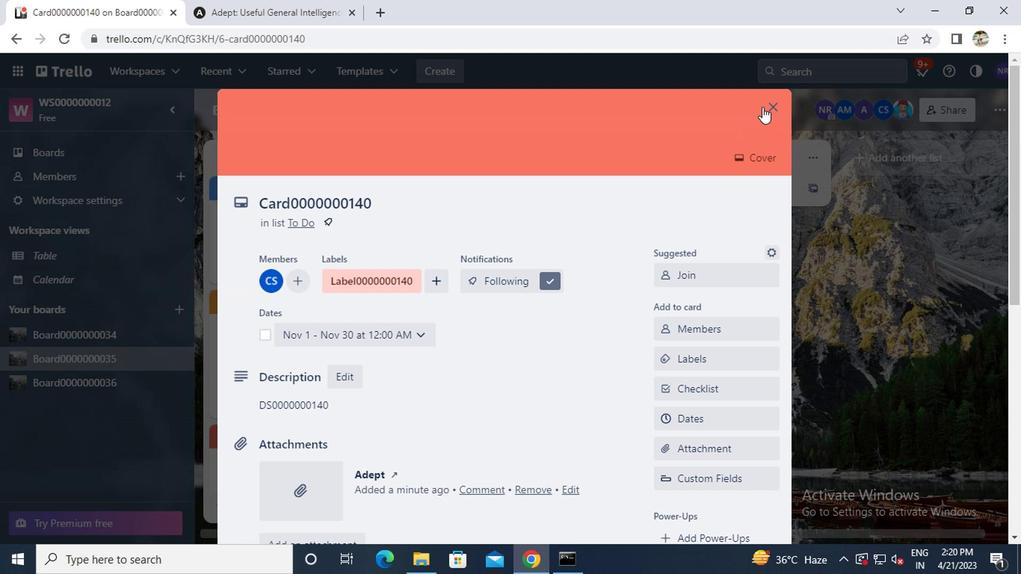 
Action: Mouse pressed left at (769, 109)
Screenshot: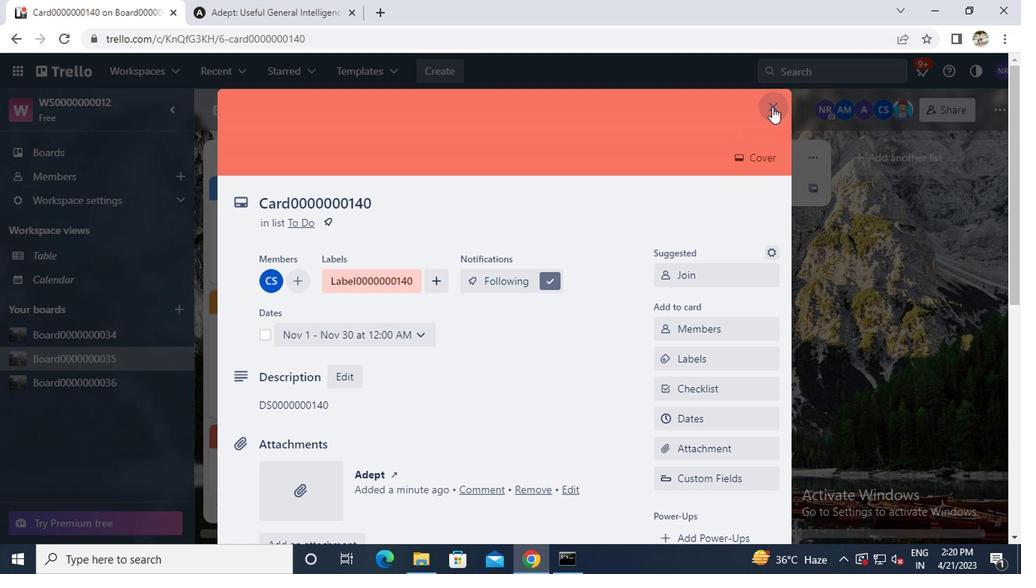 
Action: Mouse moved to (771, 109)
Screenshot: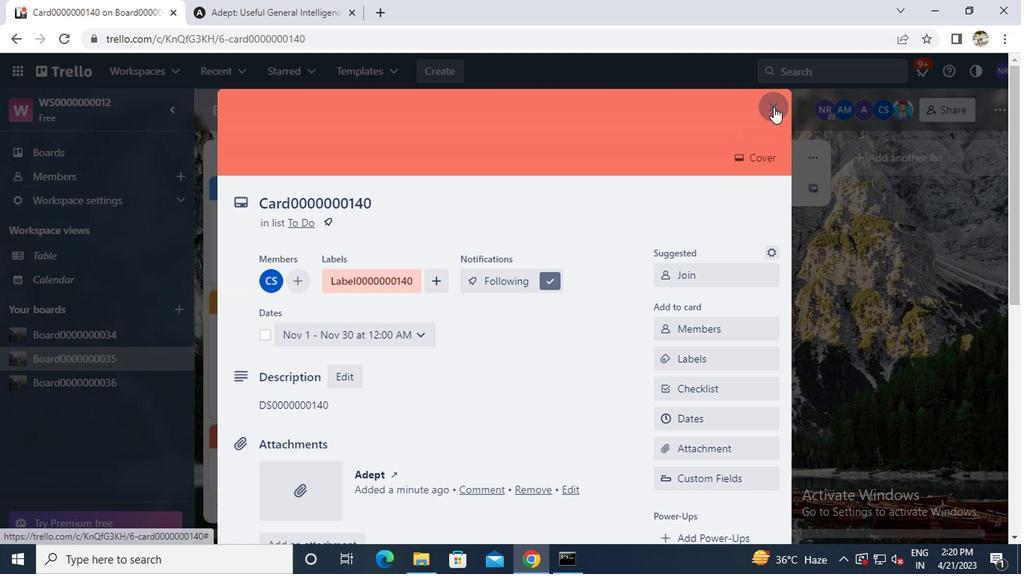 
